 Task: Find connections with filter location Langzhong with filter topic #Ideaswith filter profile language French with filter current company Housr with filter school Gokaraju Rangaraju Institute of Engineering and Technology with filter industry Public Policy Offices with filter service category Videography with filter keywords title Archivist
Action: Mouse moved to (485, 80)
Screenshot: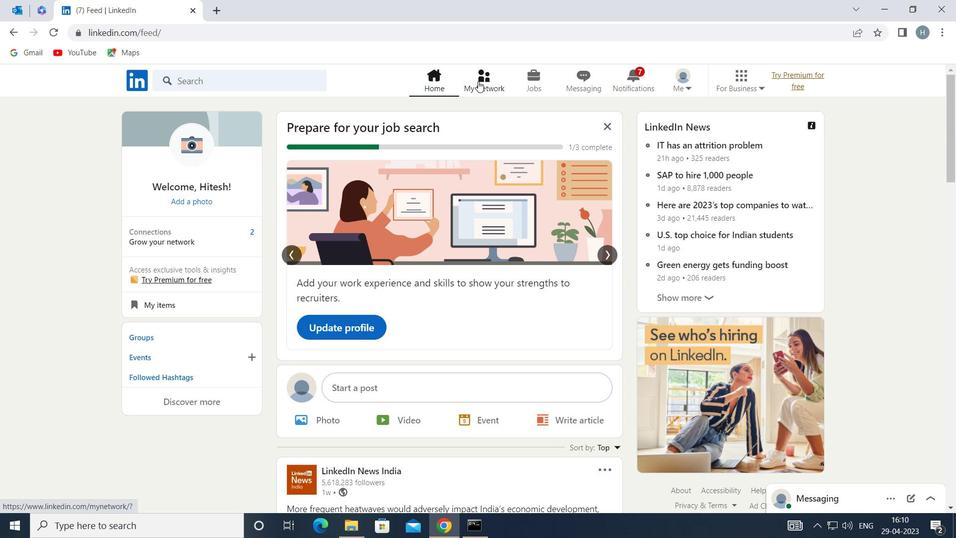 
Action: Mouse pressed left at (485, 80)
Screenshot: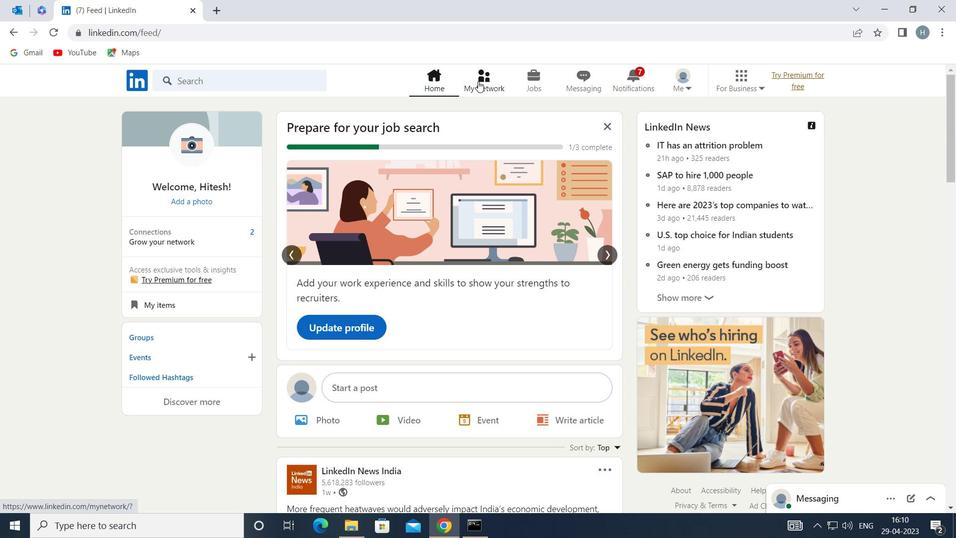 
Action: Mouse moved to (270, 147)
Screenshot: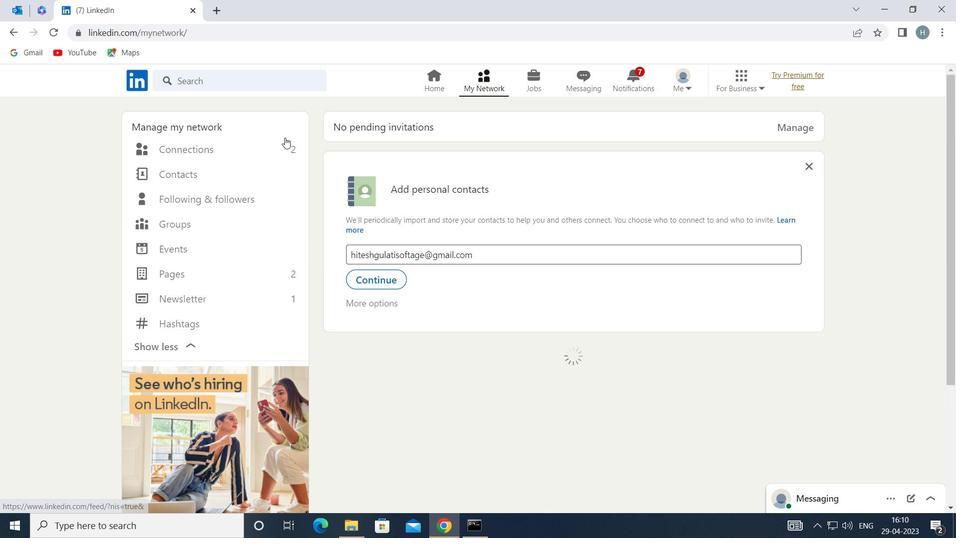
Action: Mouse pressed left at (270, 147)
Screenshot: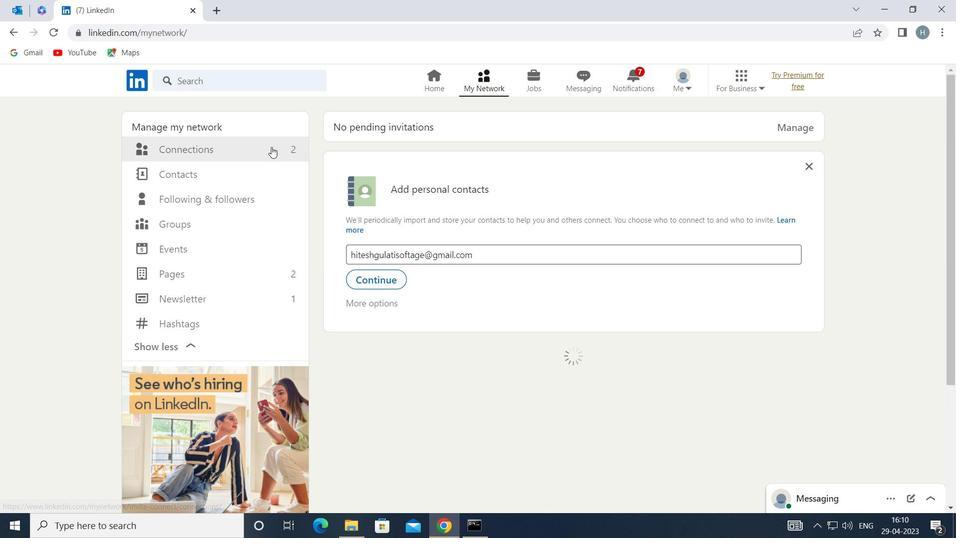 
Action: Mouse moved to (565, 150)
Screenshot: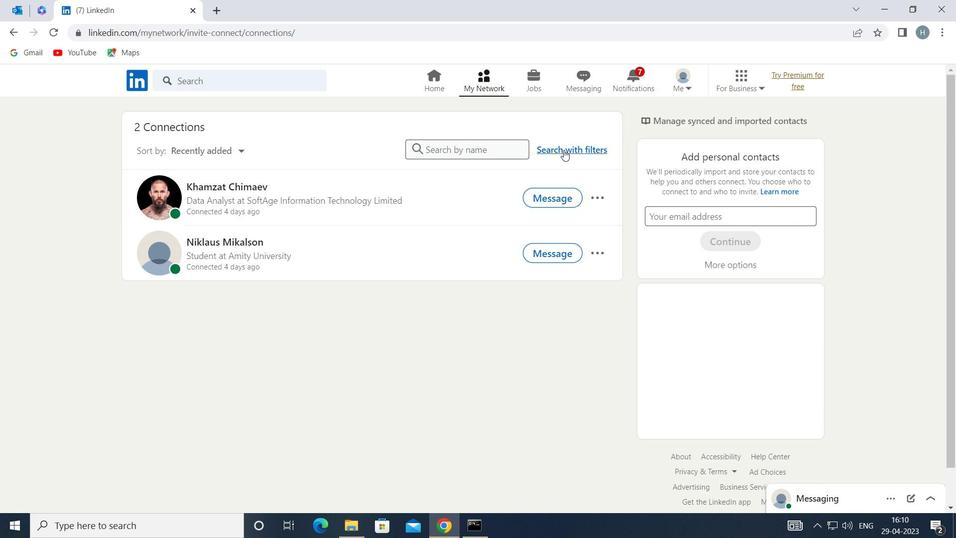 
Action: Mouse pressed left at (565, 150)
Screenshot: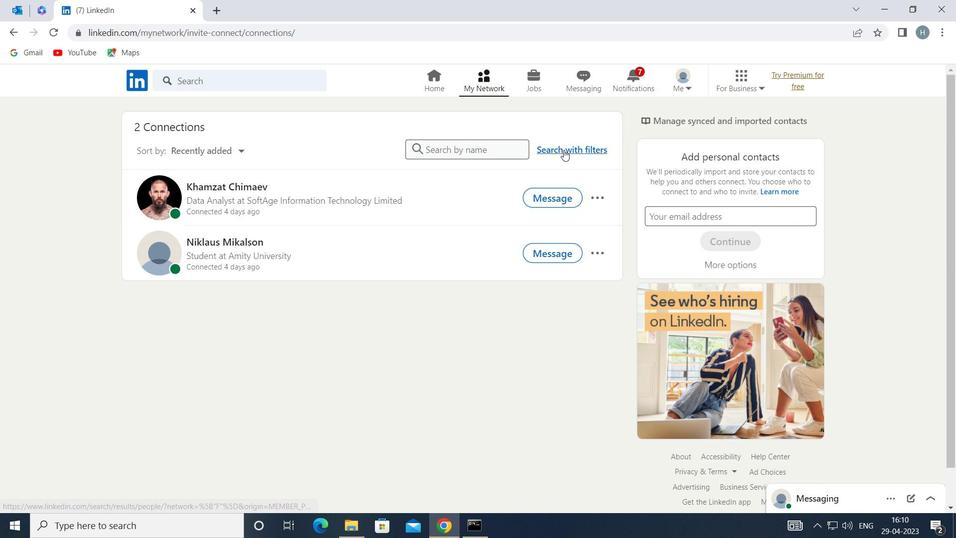 
Action: Mouse moved to (530, 114)
Screenshot: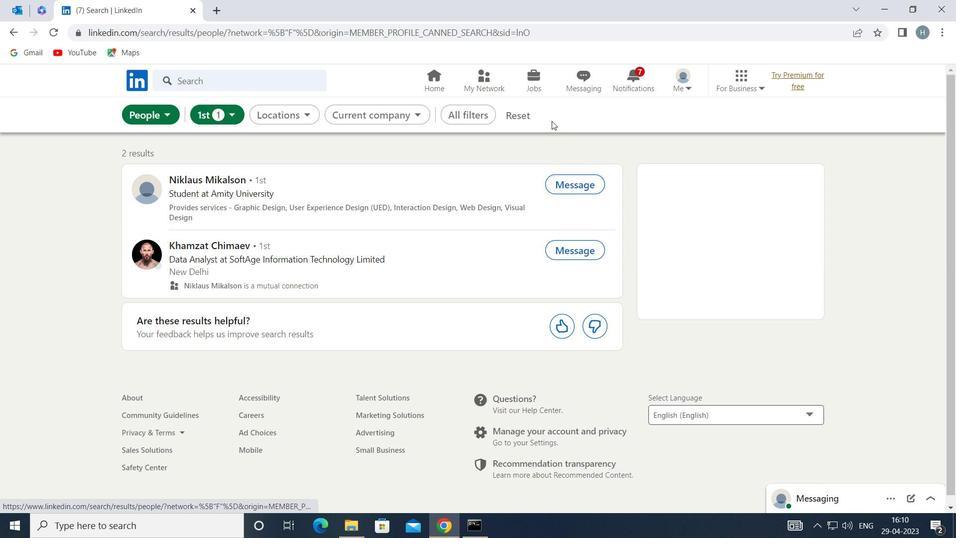 
Action: Mouse pressed left at (530, 114)
Screenshot: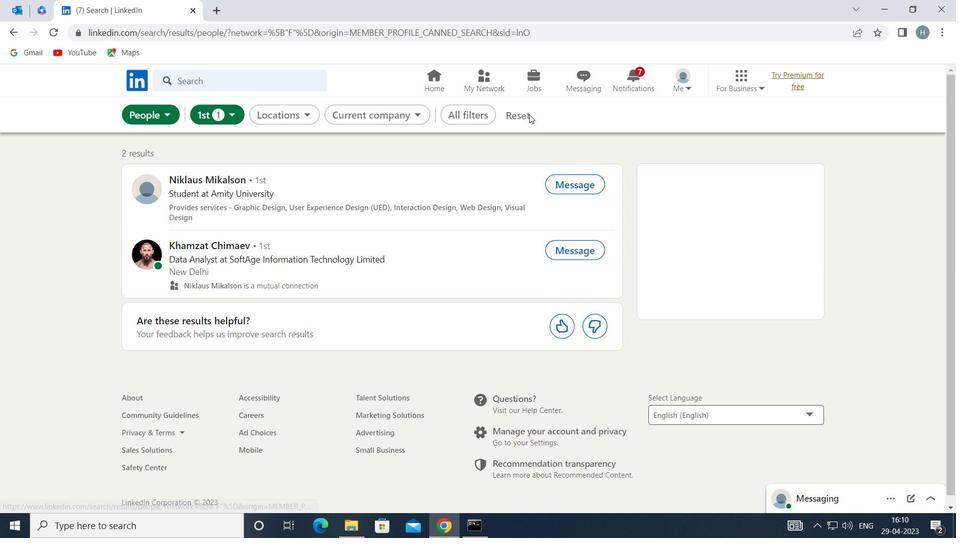 
Action: Mouse moved to (511, 114)
Screenshot: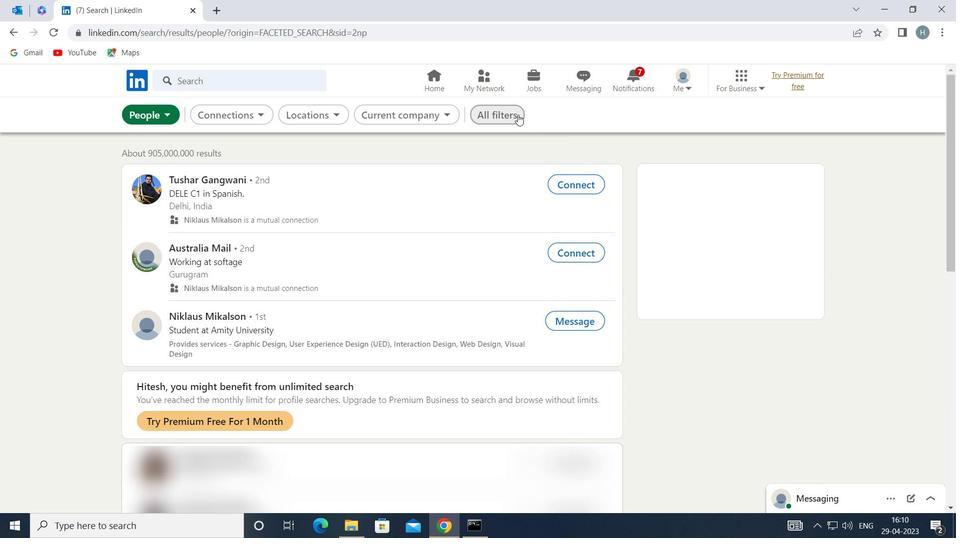 
Action: Mouse pressed left at (511, 114)
Screenshot: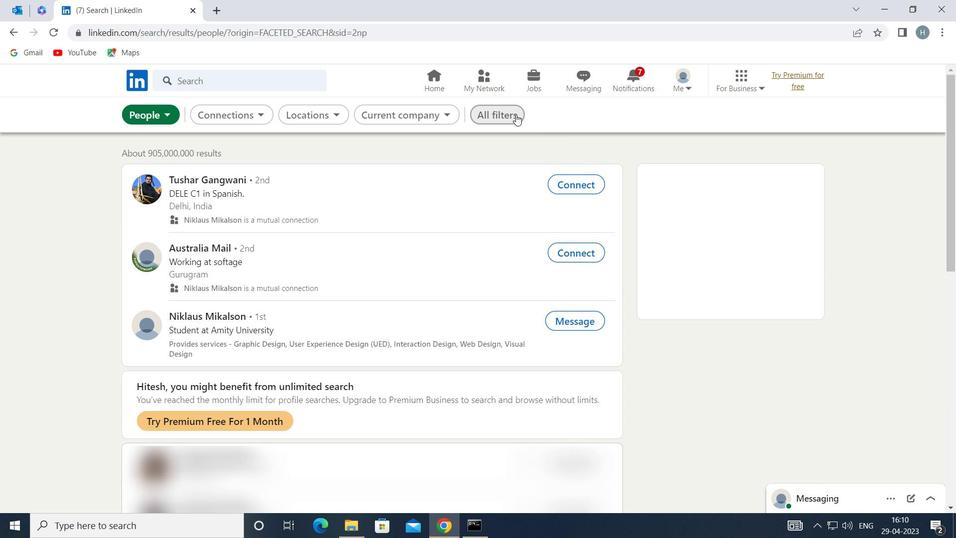 
Action: Mouse moved to (648, 263)
Screenshot: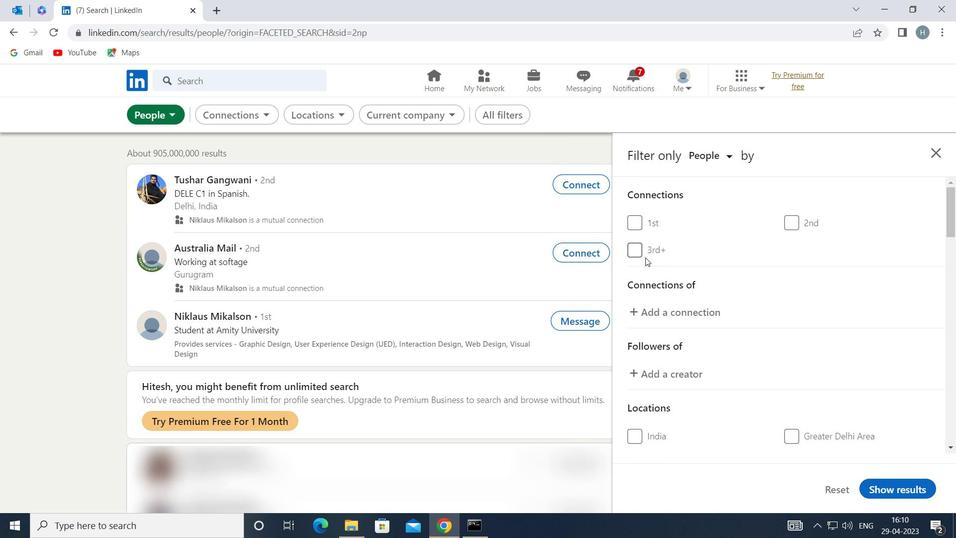 
Action: Mouse scrolled (648, 263) with delta (0, 0)
Screenshot: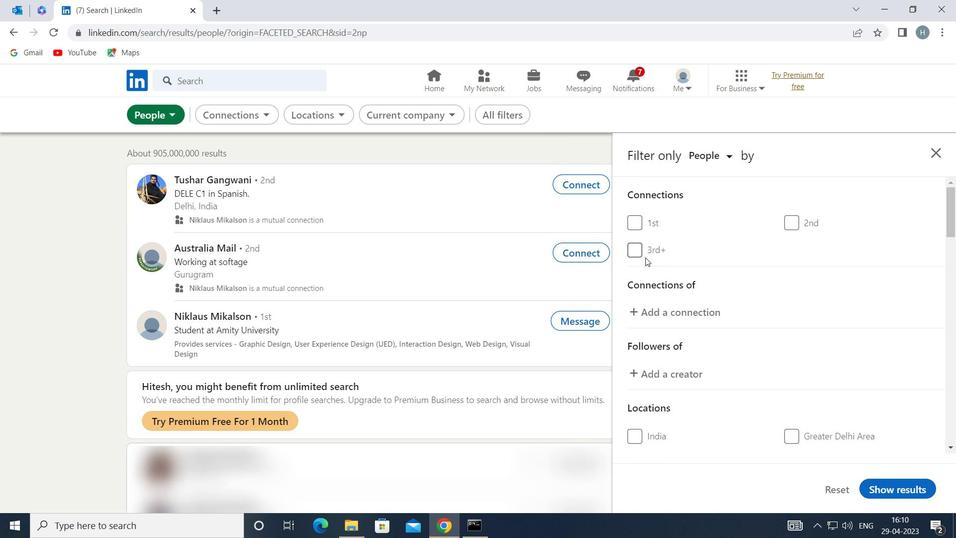 
Action: Mouse moved to (648, 264)
Screenshot: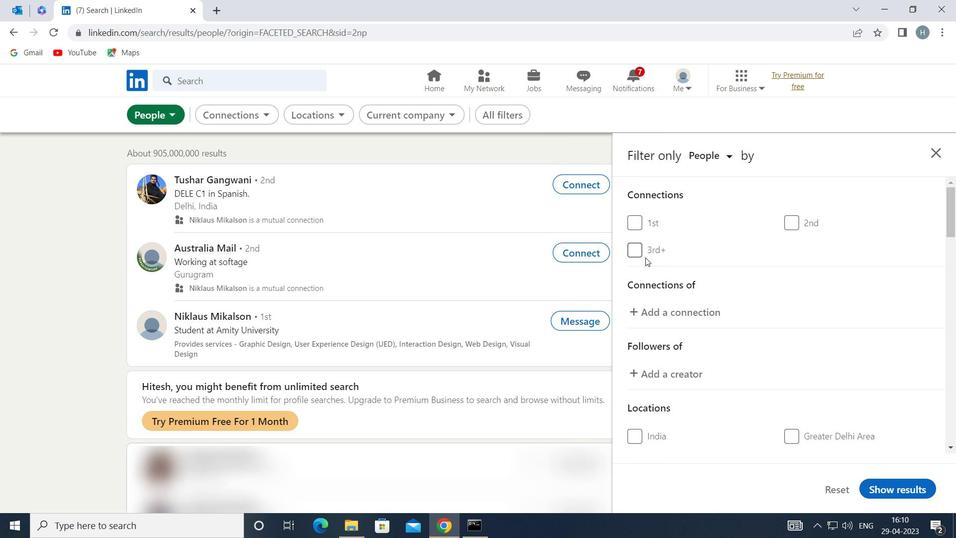 
Action: Mouse scrolled (648, 263) with delta (0, 0)
Screenshot: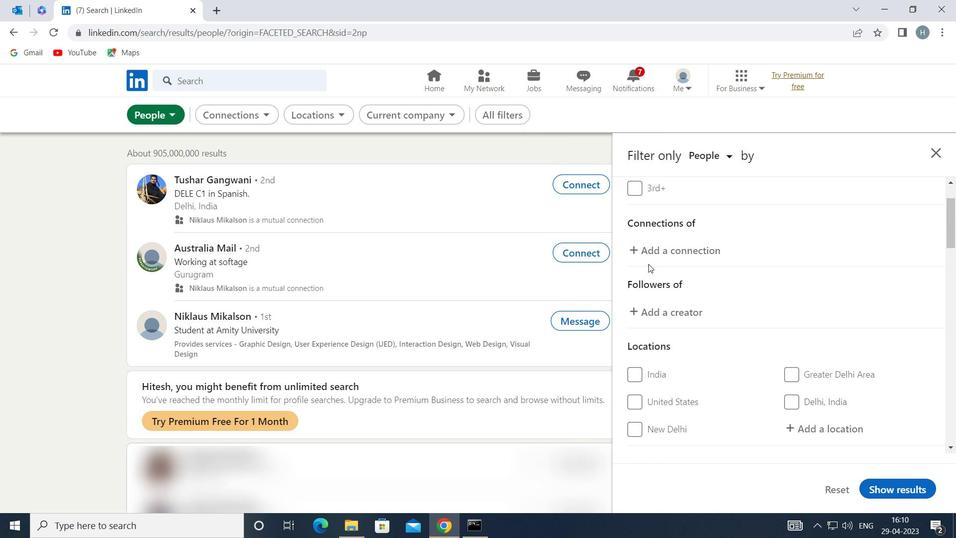 
Action: Mouse scrolled (648, 263) with delta (0, 0)
Screenshot: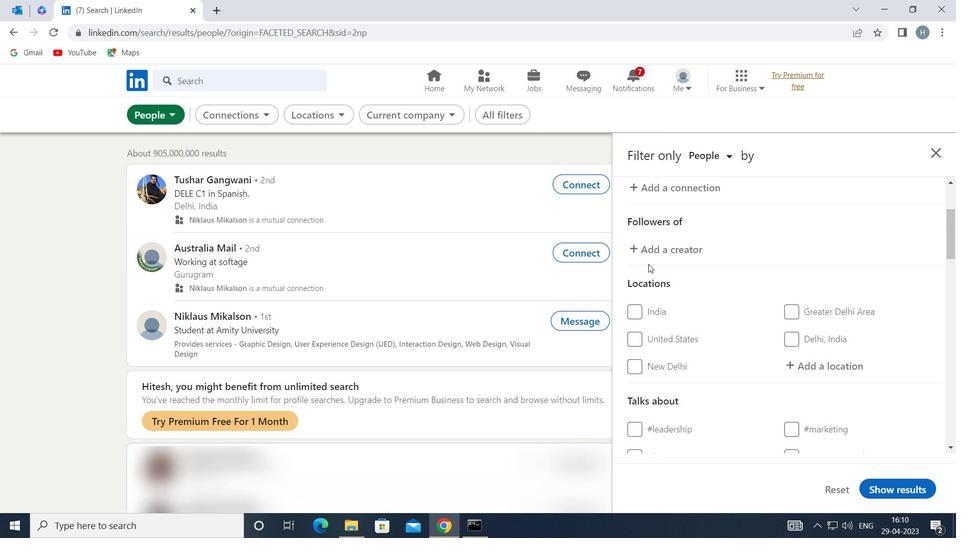 
Action: Mouse moved to (808, 304)
Screenshot: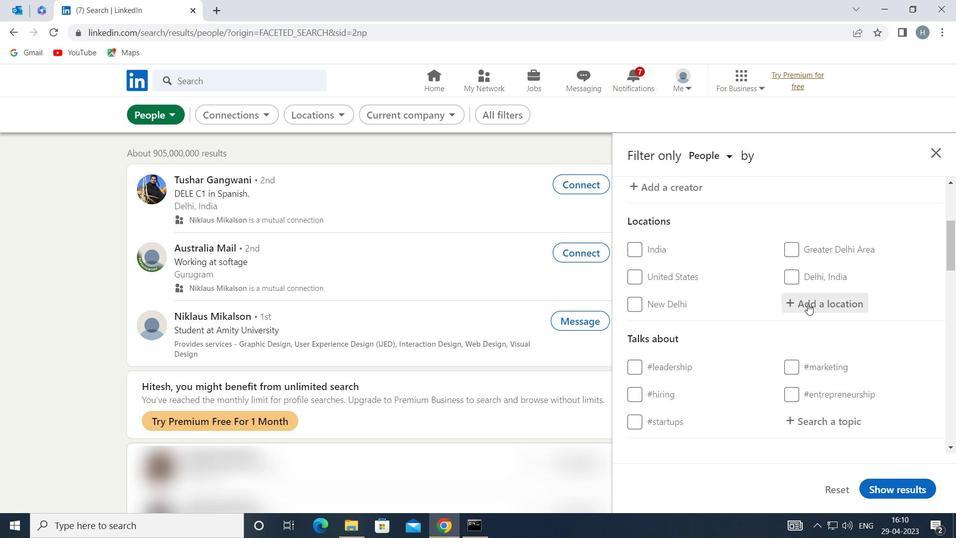 
Action: Mouse pressed left at (808, 304)
Screenshot: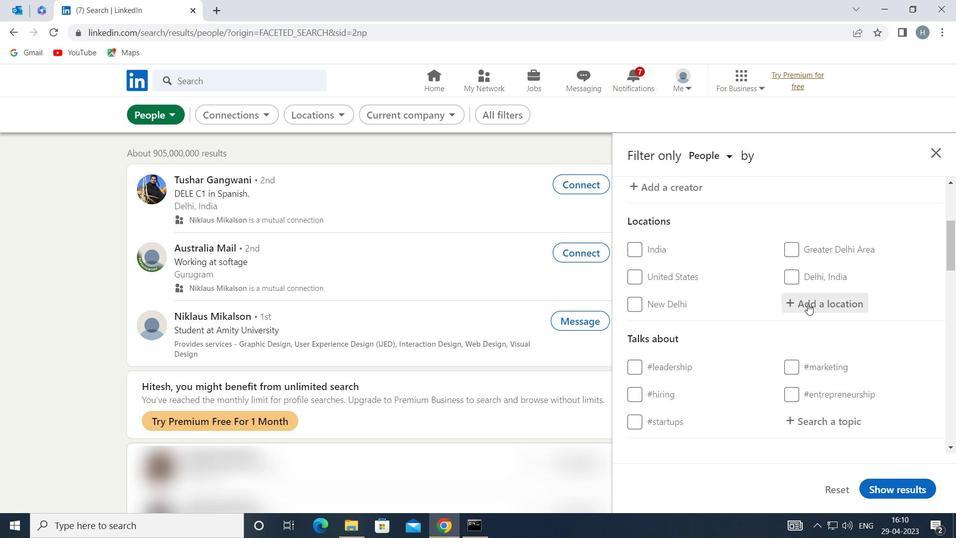 
Action: Mouse moved to (801, 305)
Screenshot: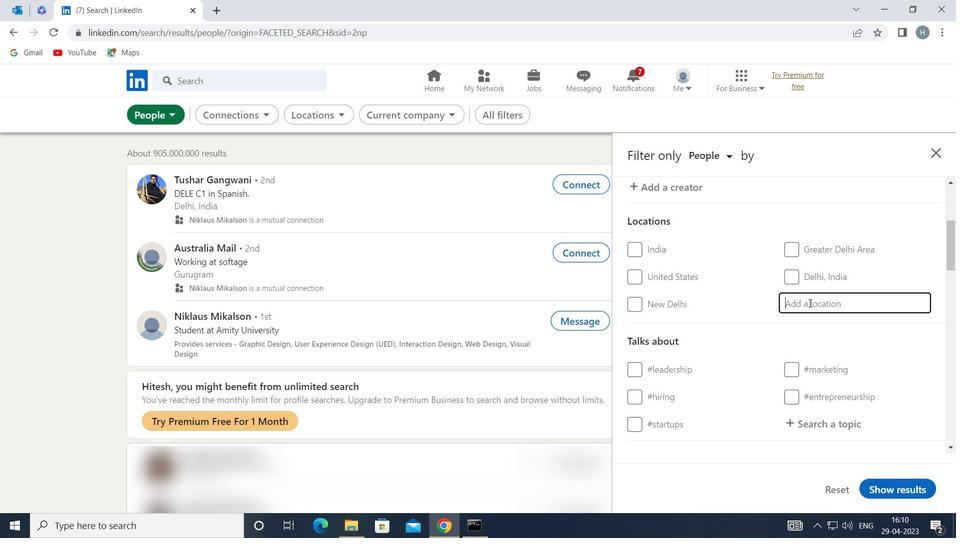 
Action: Key pressed <Key.shift>LANGZHONG
Screenshot: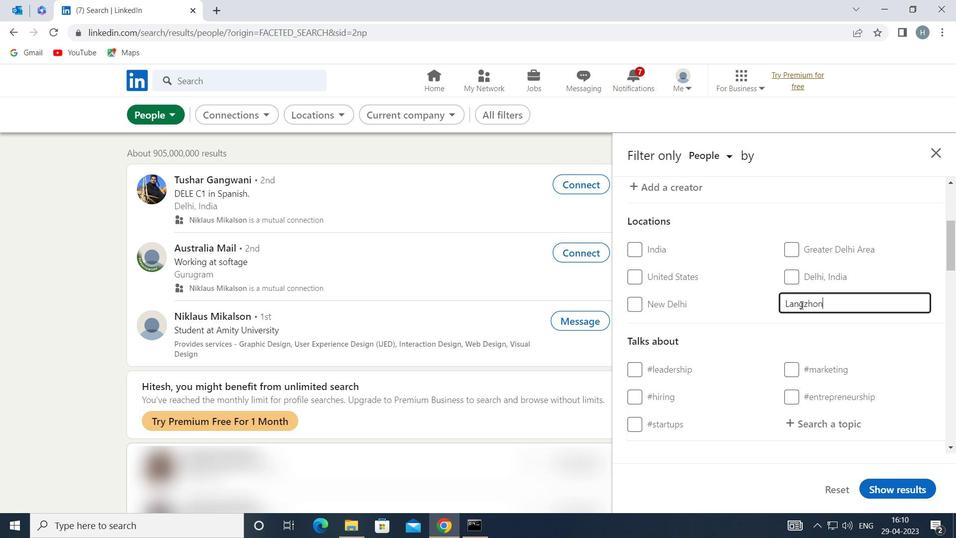 
Action: Mouse moved to (800, 320)
Screenshot: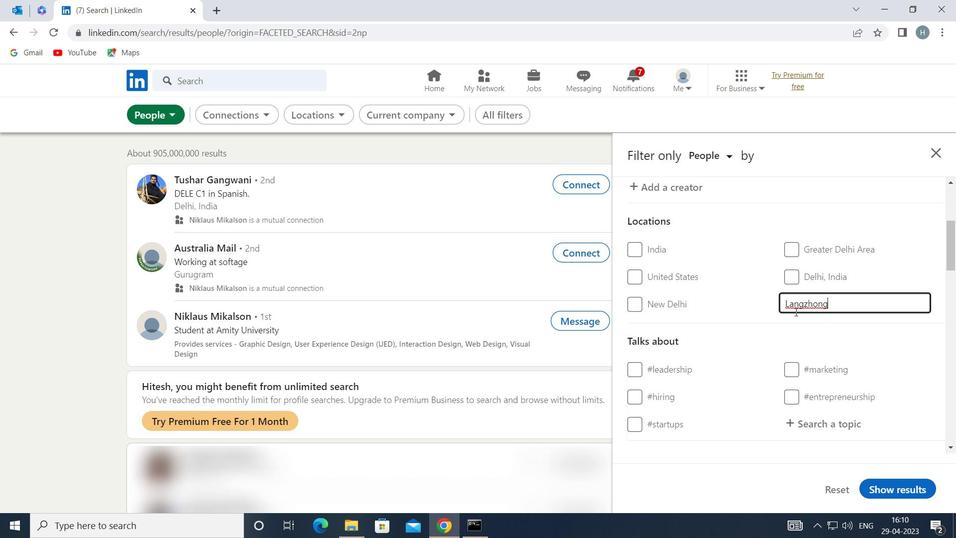 
Action: Key pressed <Key.enter>
Screenshot: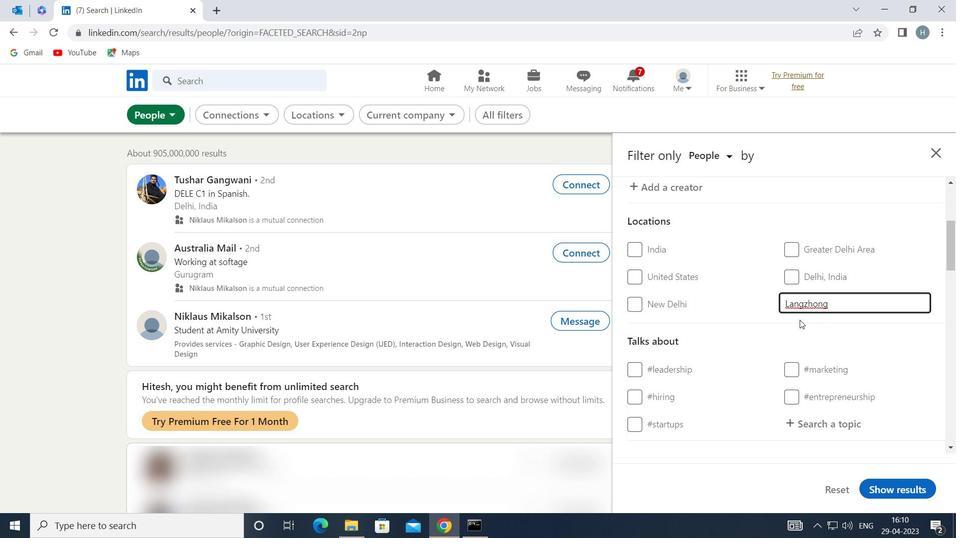 
Action: Mouse moved to (831, 347)
Screenshot: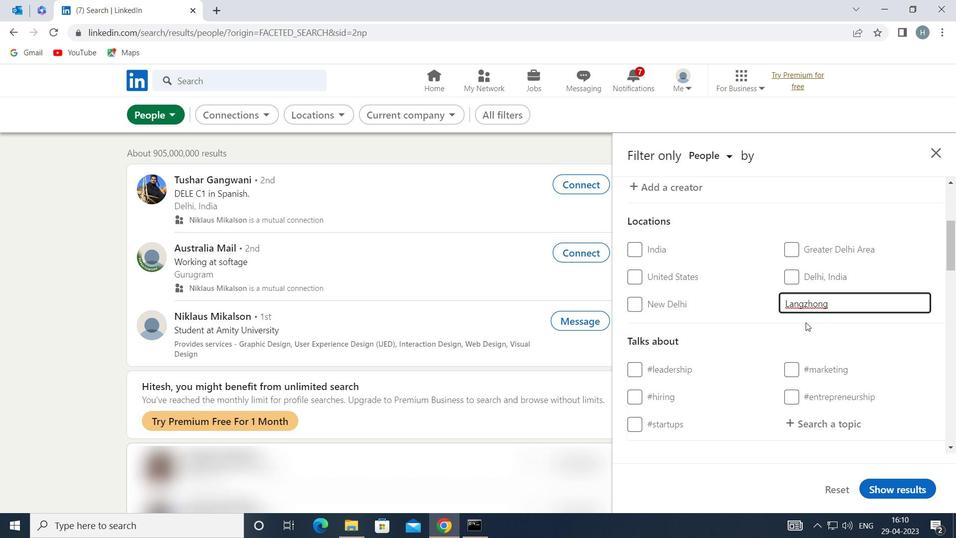 
Action: Mouse scrolled (831, 347) with delta (0, 0)
Screenshot: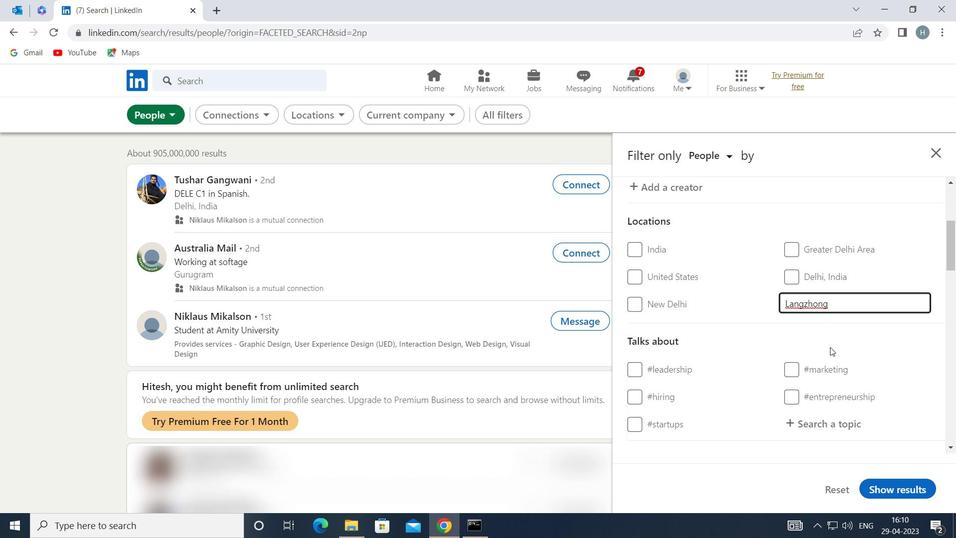 
Action: Mouse moved to (829, 359)
Screenshot: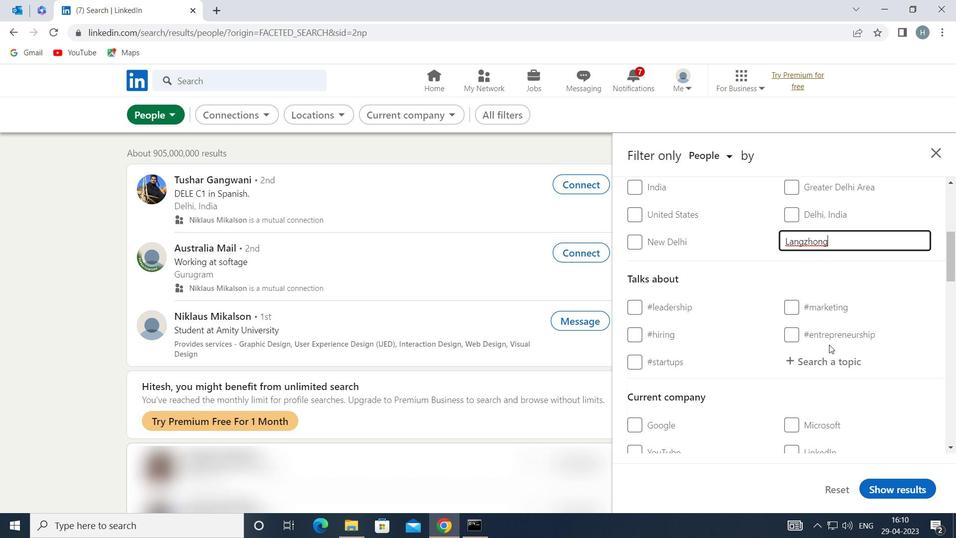 
Action: Mouse pressed left at (829, 359)
Screenshot: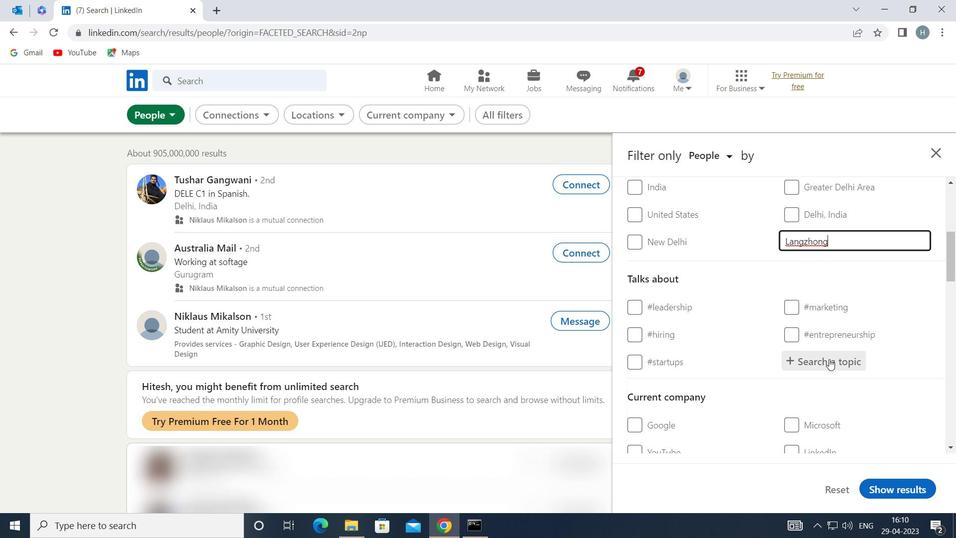 
Action: Key pressed <Key.shift>IDEAS
Screenshot: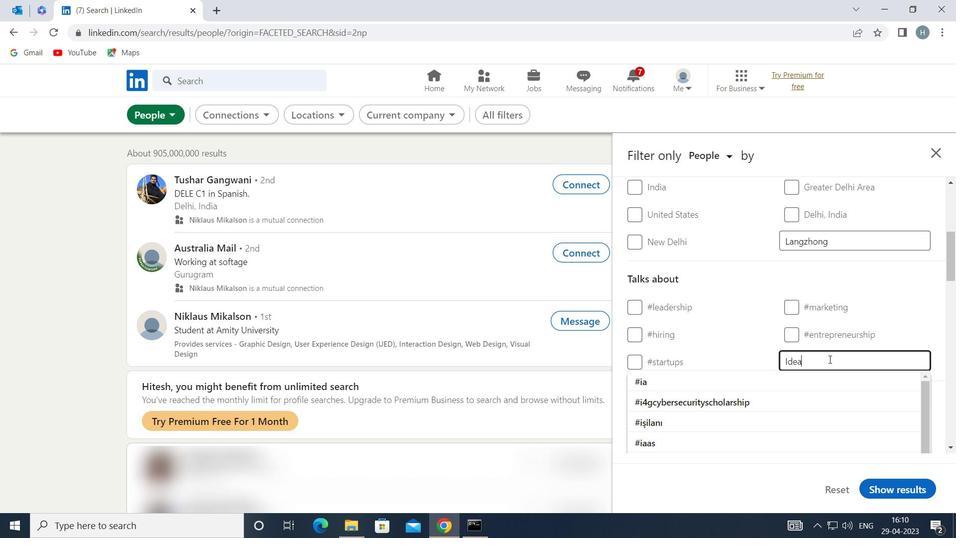
Action: Mouse moved to (772, 385)
Screenshot: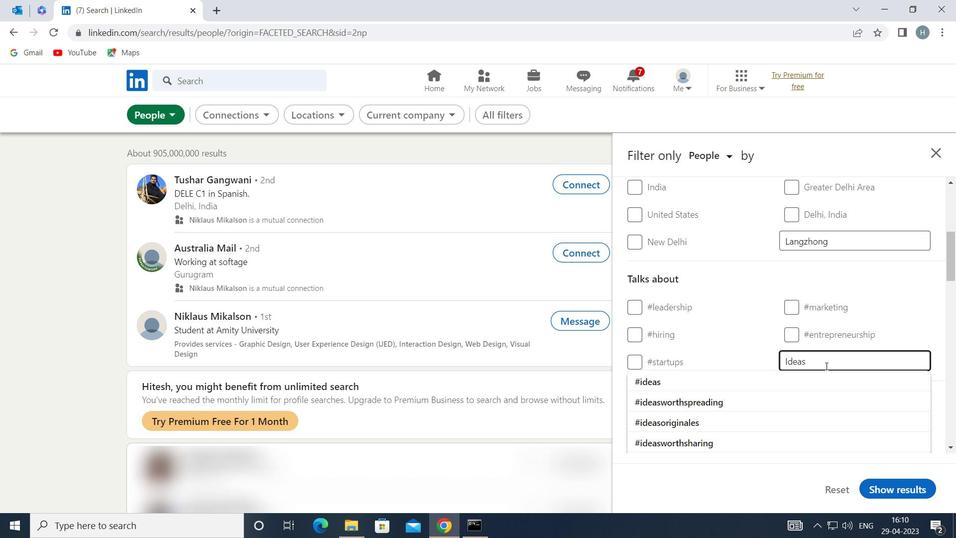 
Action: Mouse pressed left at (772, 385)
Screenshot: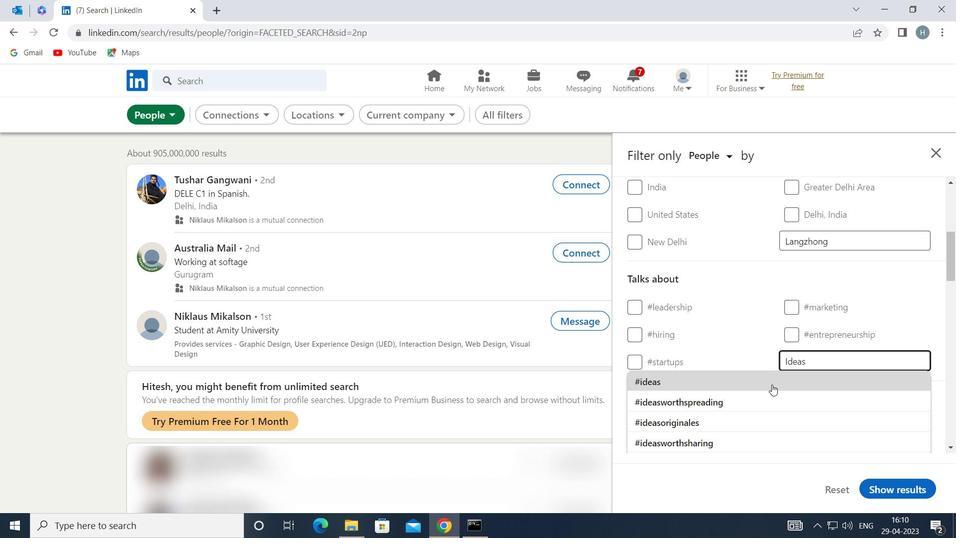 
Action: Mouse moved to (753, 371)
Screenshot: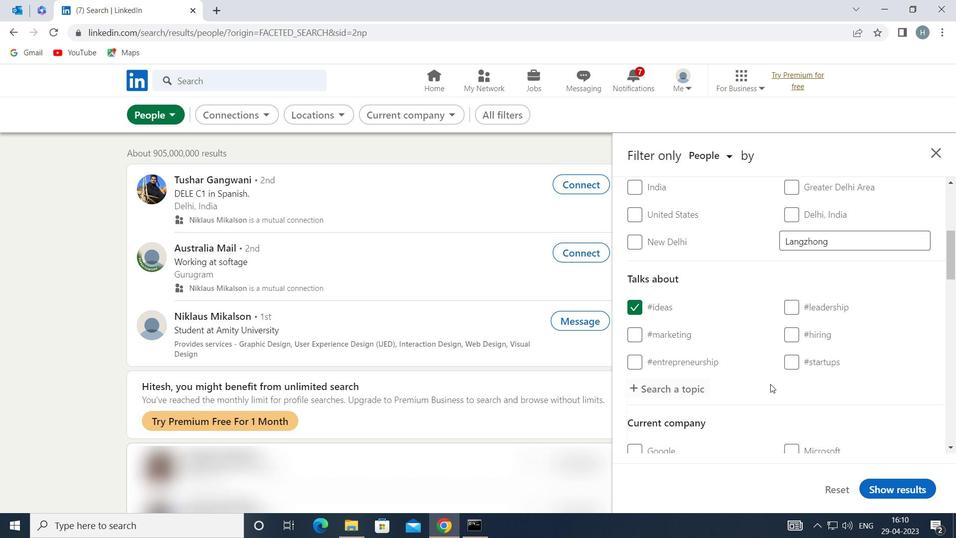 
Action: Mouse scrolled (753, 371) with delta (0, 0)
Screenshot: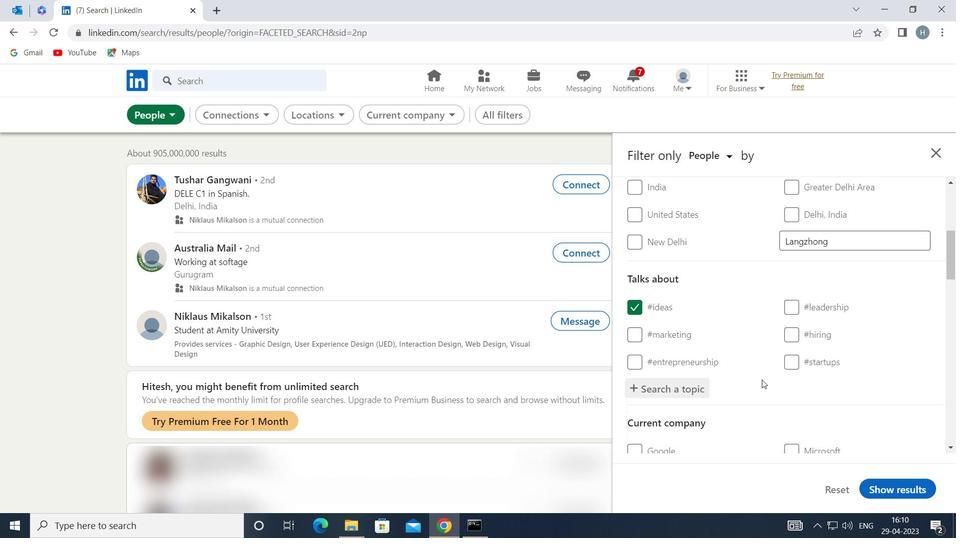 
Action: Mouse scrolled (753, 371) with delta (0, 0)
Screenshot: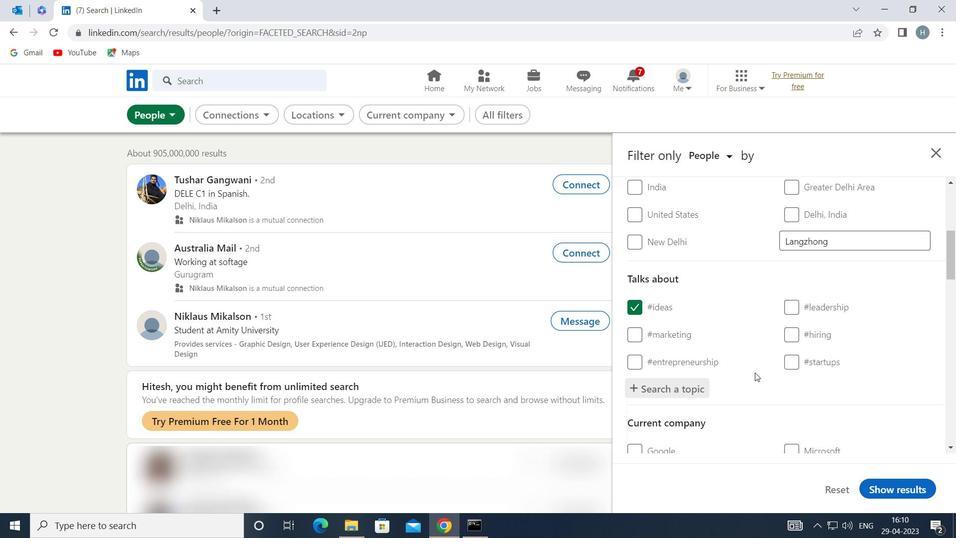 
Action: Mouse scrolled (753, 371) with delta (0, 0)
Screenshot: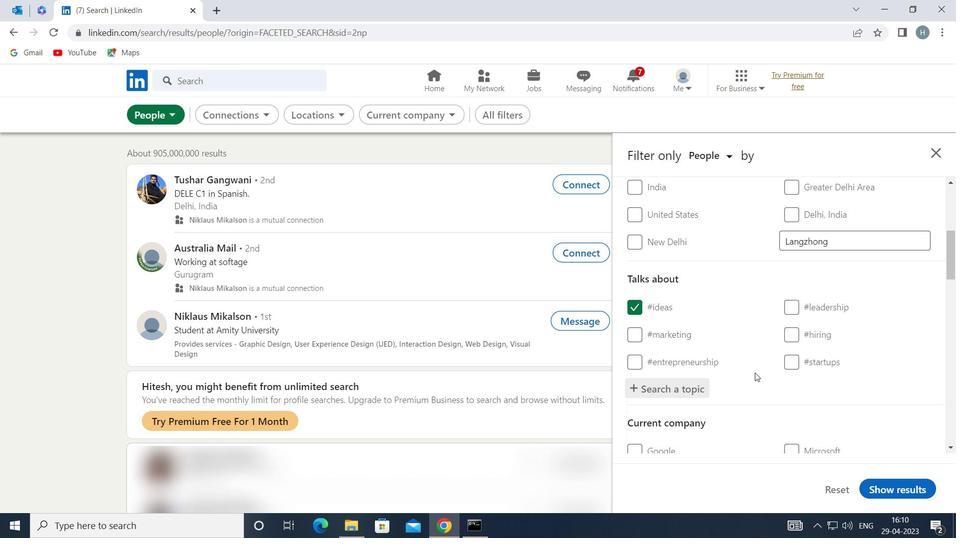 
Action: Mouse moved to (752, 368)
Screenshot: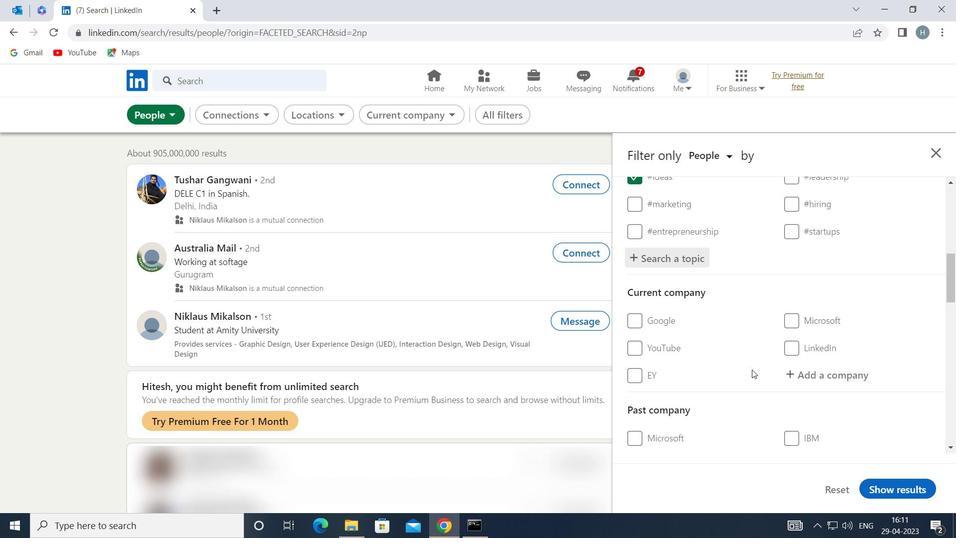 
Action: Mouse scrolled (752, 367) with delta (0, 0)
Screenshot: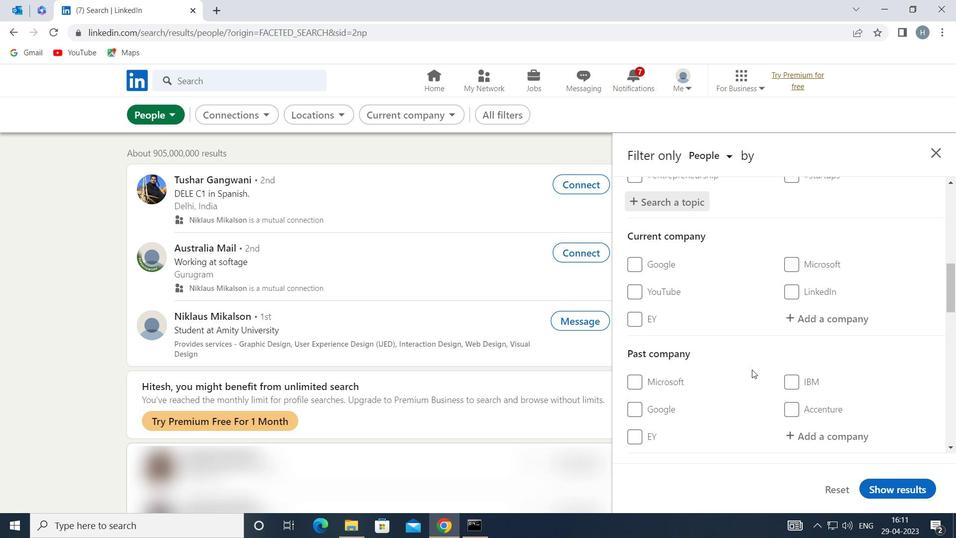 
Action: Mouse scrolled (752, 367) with delta (0, 0)
Screenshot: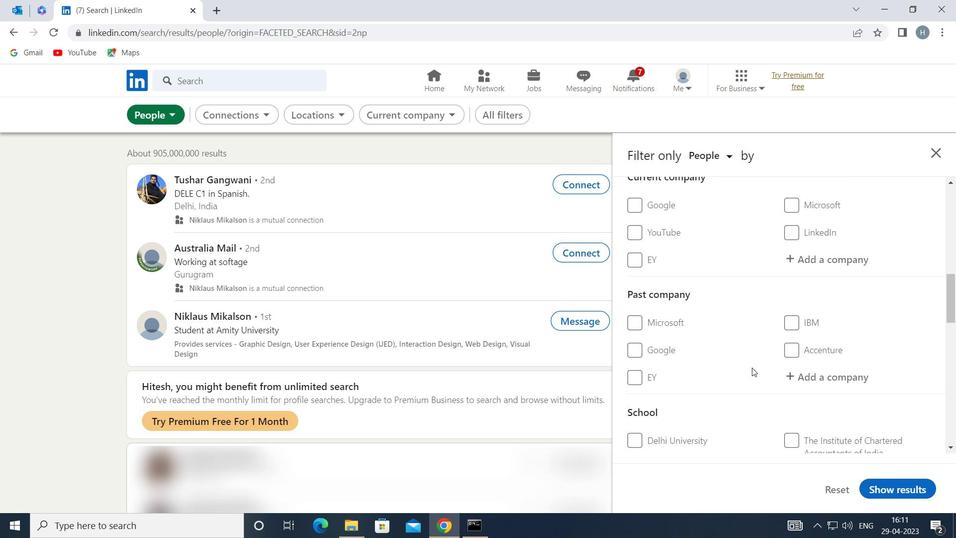 
Action: Mouse scrolled (752, 367) with delta (0, 0)
Screenshot: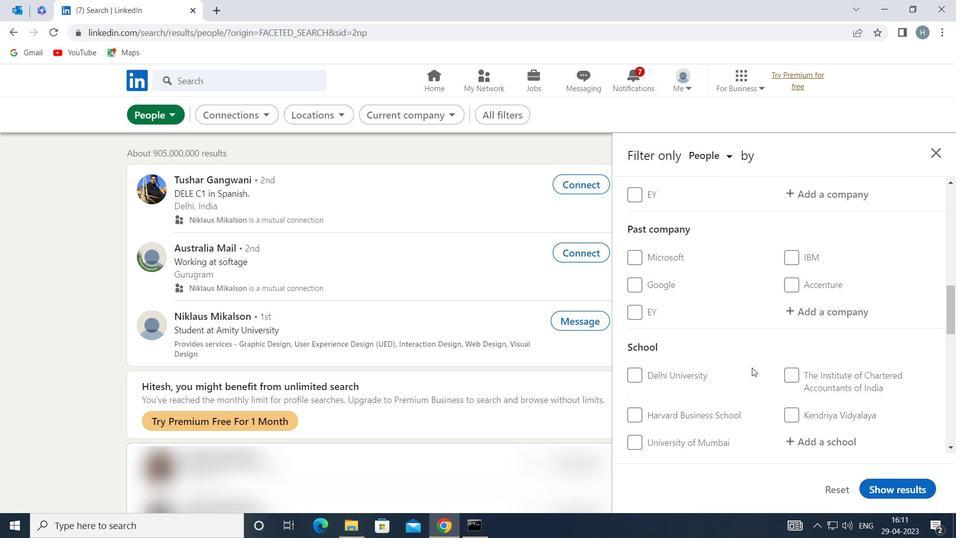 
Action: Mouse scrolled (752, 367) with delta (0, 0)
Screenshot: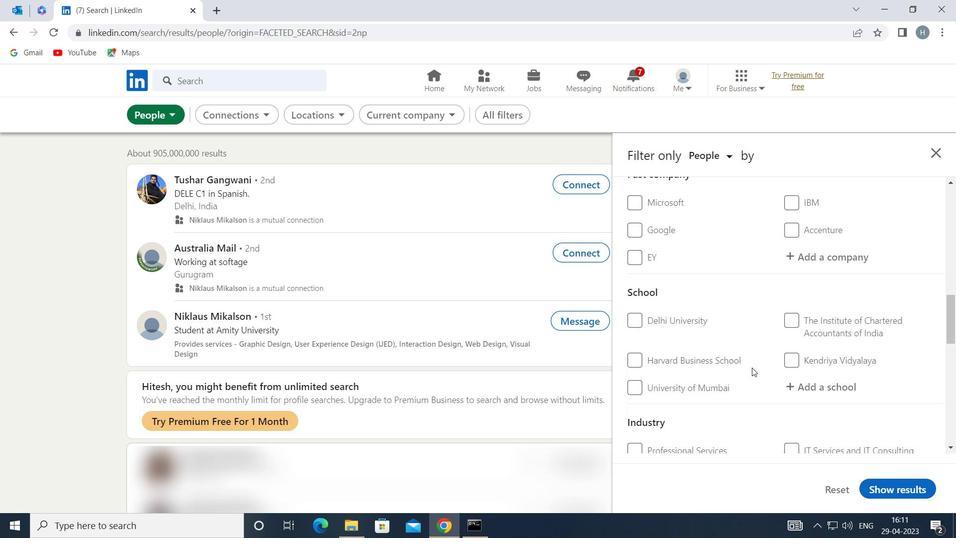 
Action: Mouse moved to (752, 367)
Screenshot: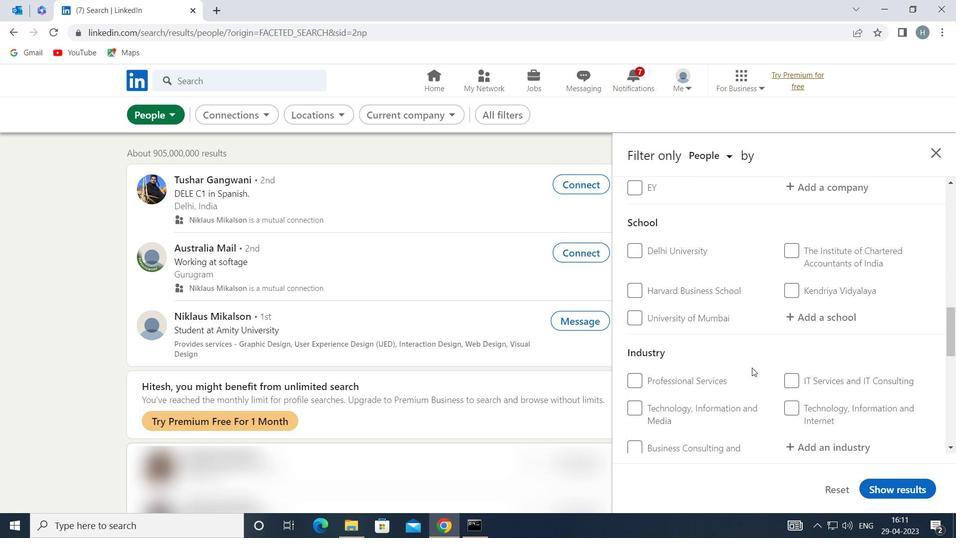 
Action: Mouse scrolled (752, 367) with delta (0, 0)
Screenshot: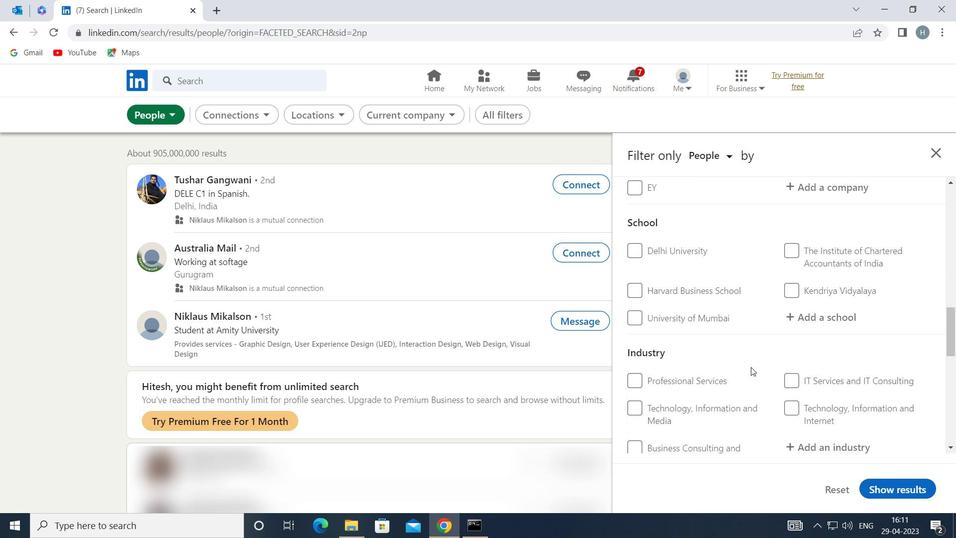 
Action: Mouse scrolled (752, 367) with delta (0, 0)
Screenshot: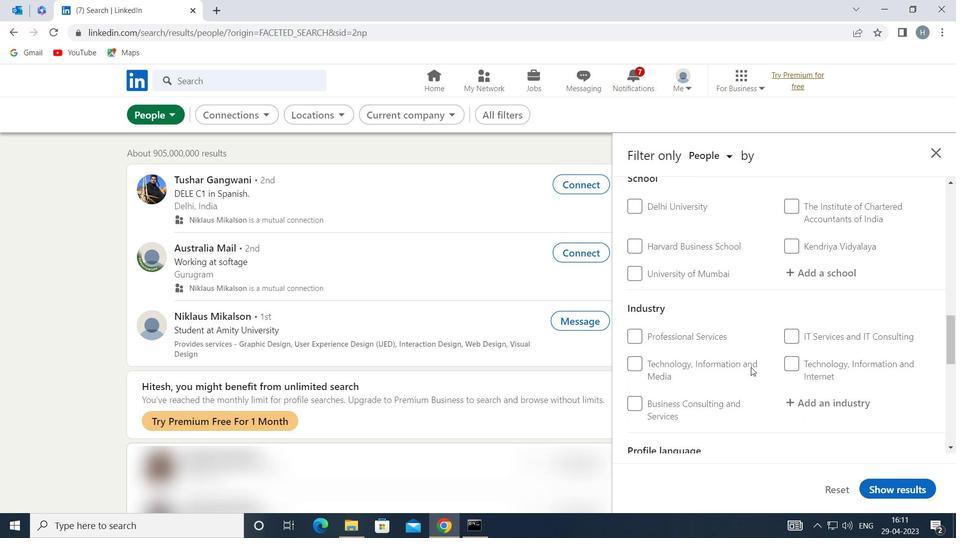 
Action: Mouse scrolled (752, 367) with delta (0, 0)
Screenshot: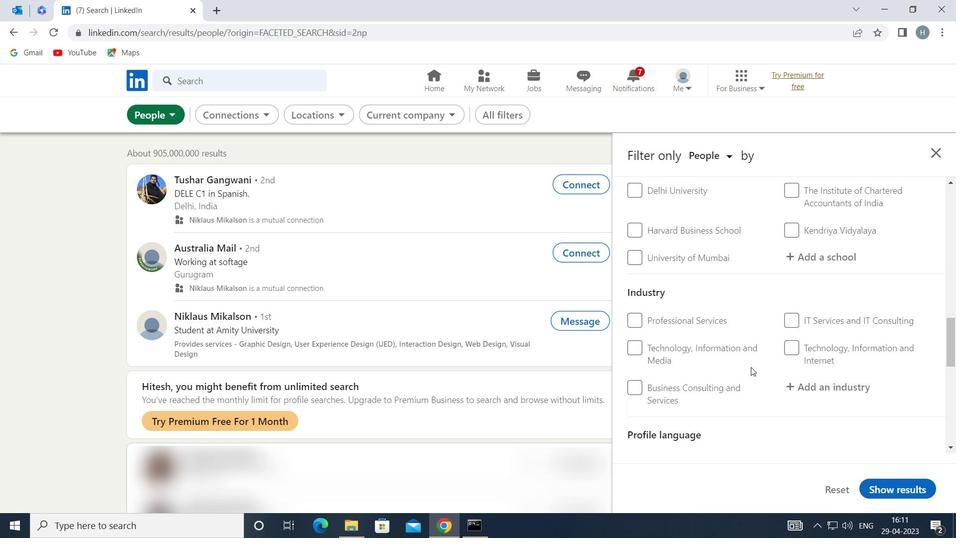 
Action: Mouse moved to (794, 341)
Screenshot: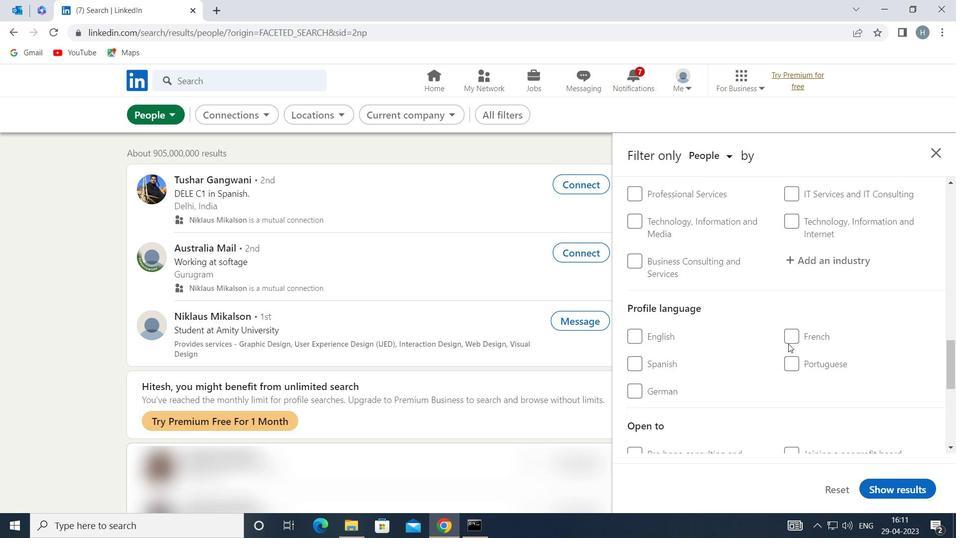 
Action: Mouse pressed left at (794, 341)
Screenshot: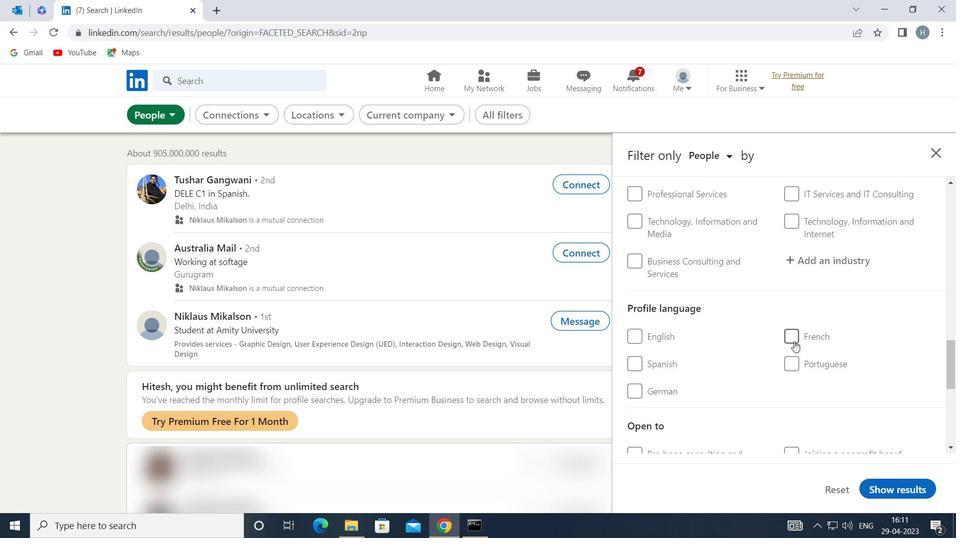
Action: Mouse moved to (769, 343)
Screenshot: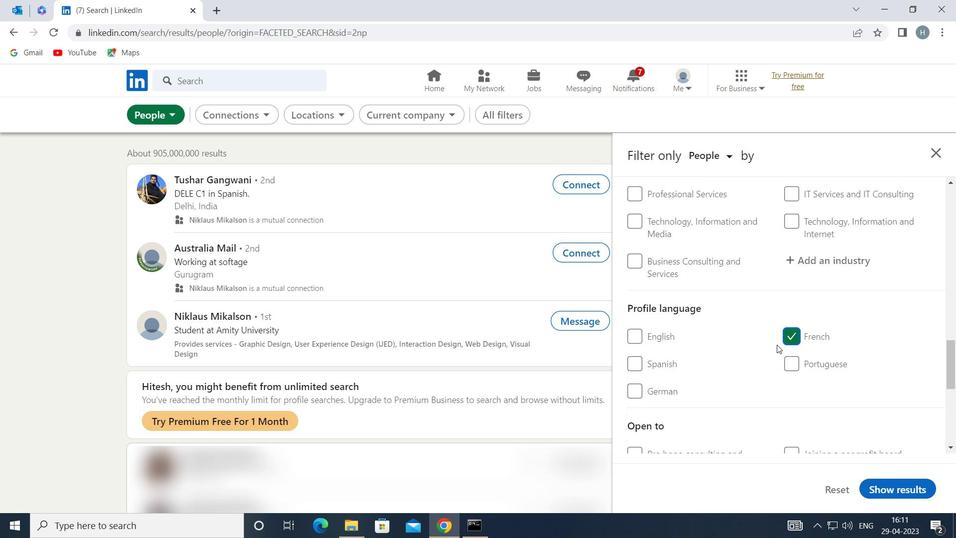 
Action: Mouse scrolled (769, 344) with delta (0, 0)
Screenshot: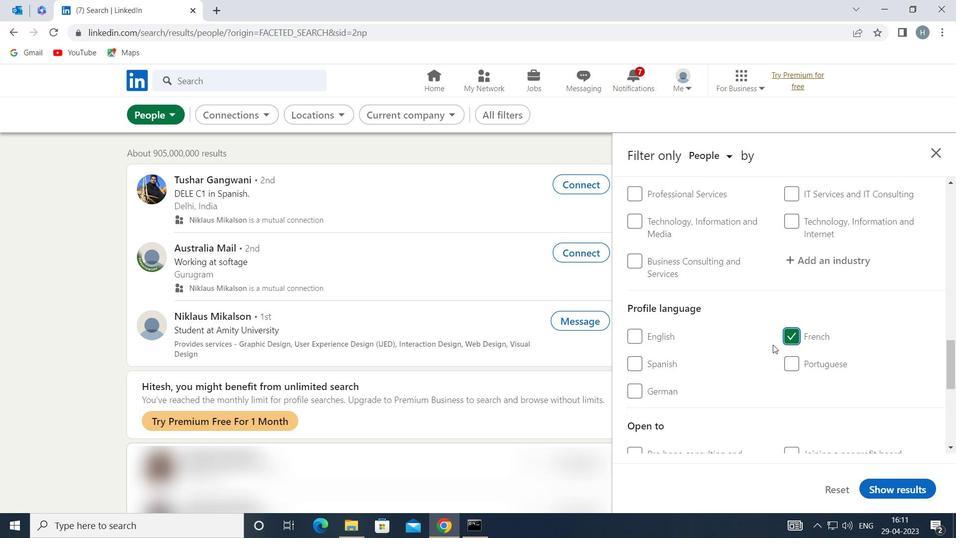 
Action: Mouse scrolled (769, 344) with delta (0, 0)
Screenshot: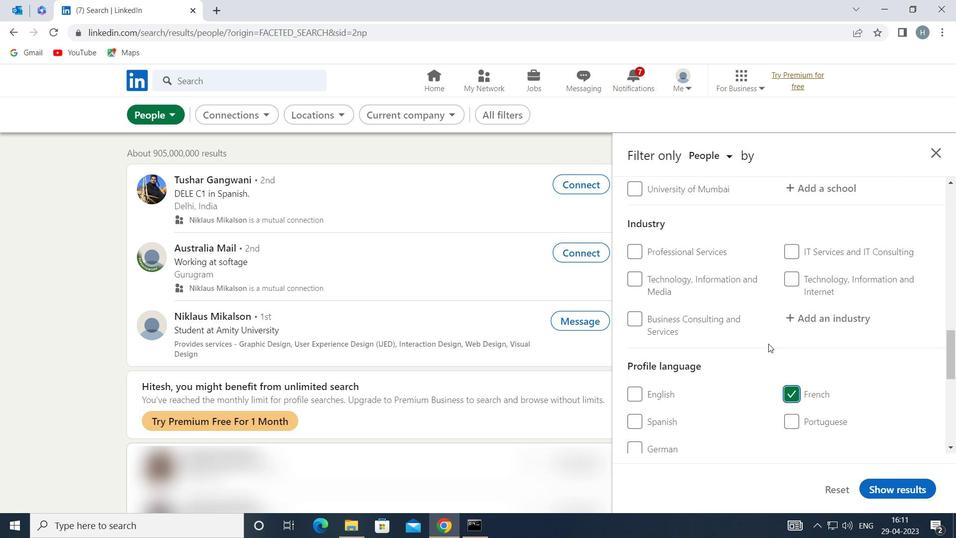 
Action: Mouse scrolled (769, 344) with delta (0, 0)
Screenshot: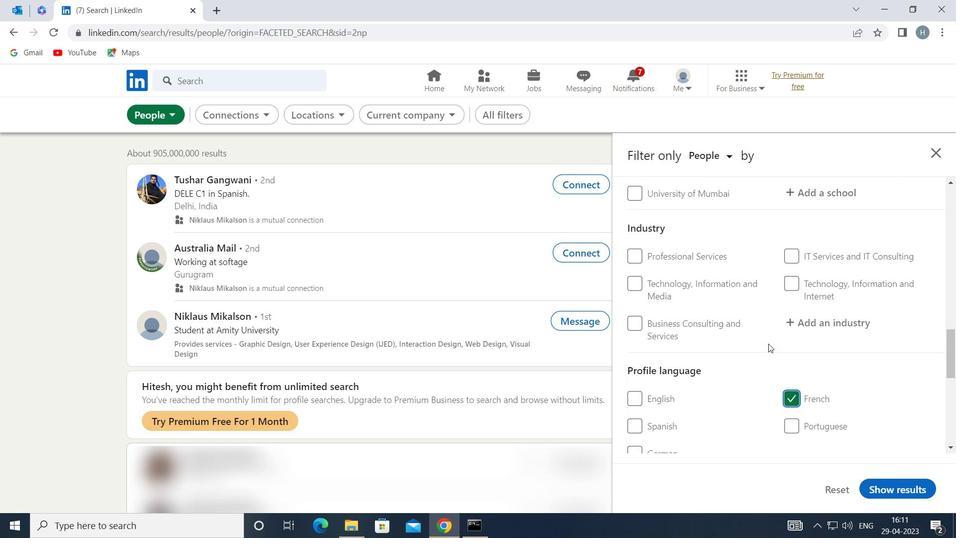 
Action: Mouse scrolled (769, 344) with delta (0, 0)
Screenshot: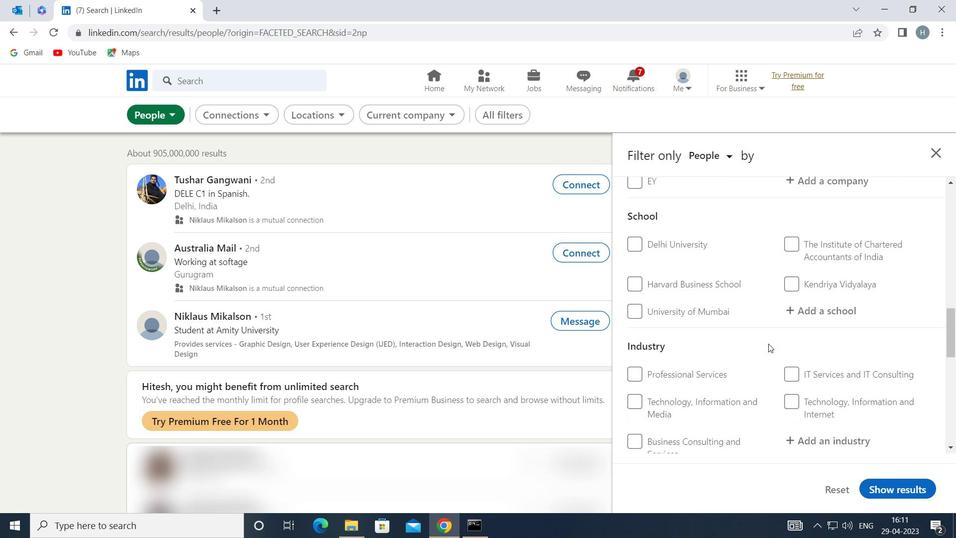 
Action: Mouse scrolled (769, 344) with delta (0, 0)
Screenshot: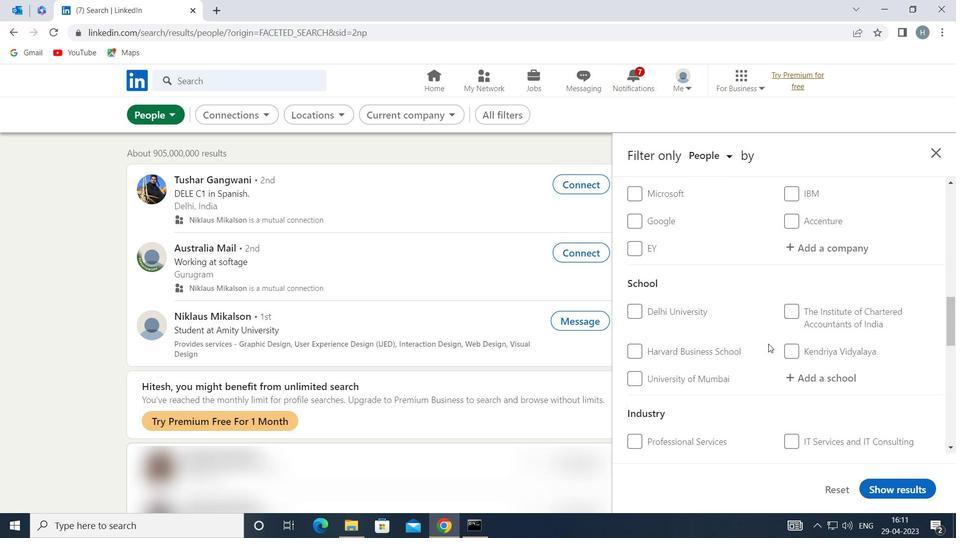 
Action: Mouse scrolled (769, 344) with delta (0, 0)
Screenshot: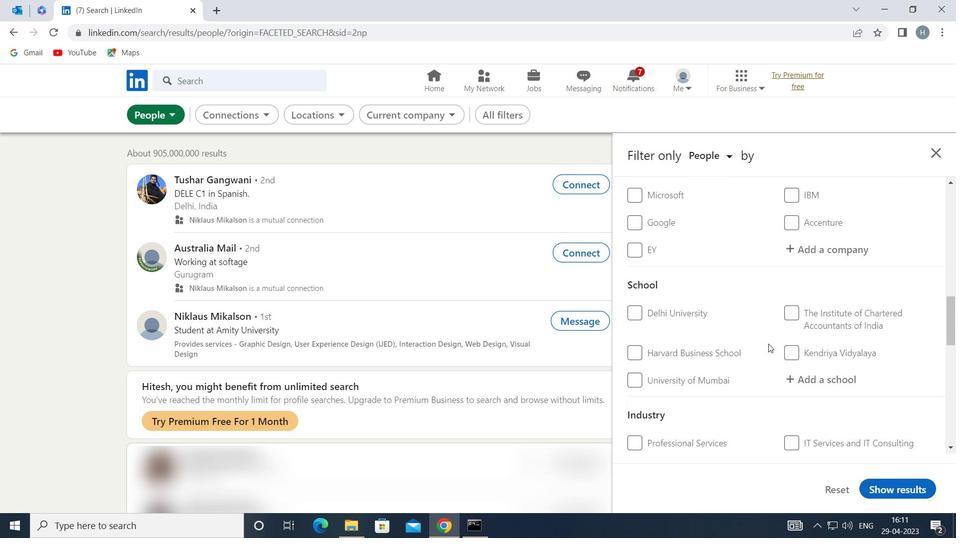 
Action: Mouse scrolled (769, 344) with delta (0, 0)
Screenshot: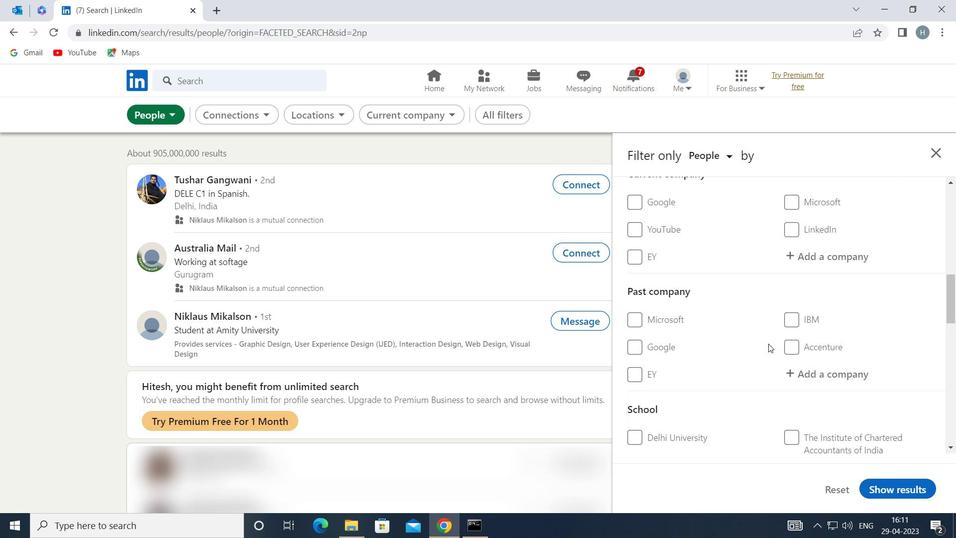 
Action: Mouse scrolled (769, 344) with delta (0, 0)
Screenshot: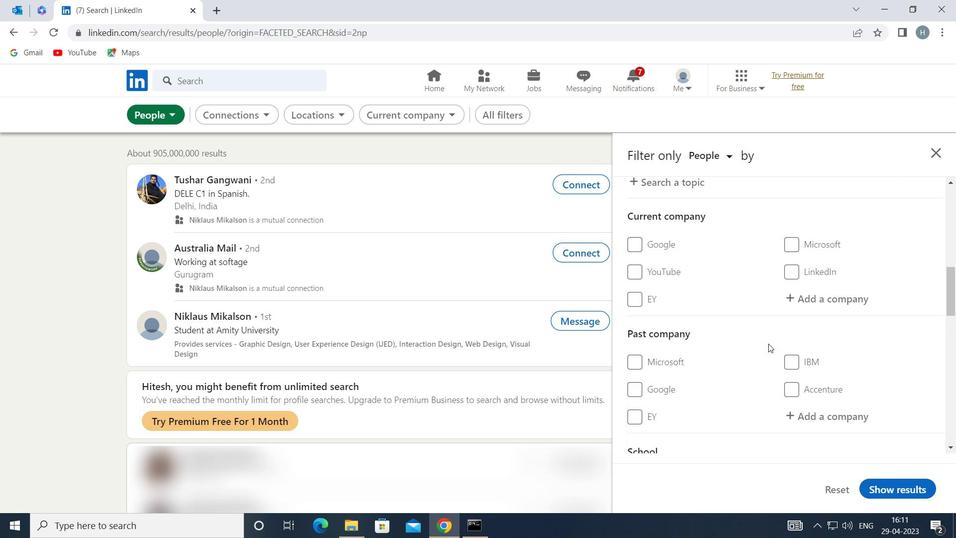 
Action: Mouse moved to (812, 375)
Screenshot: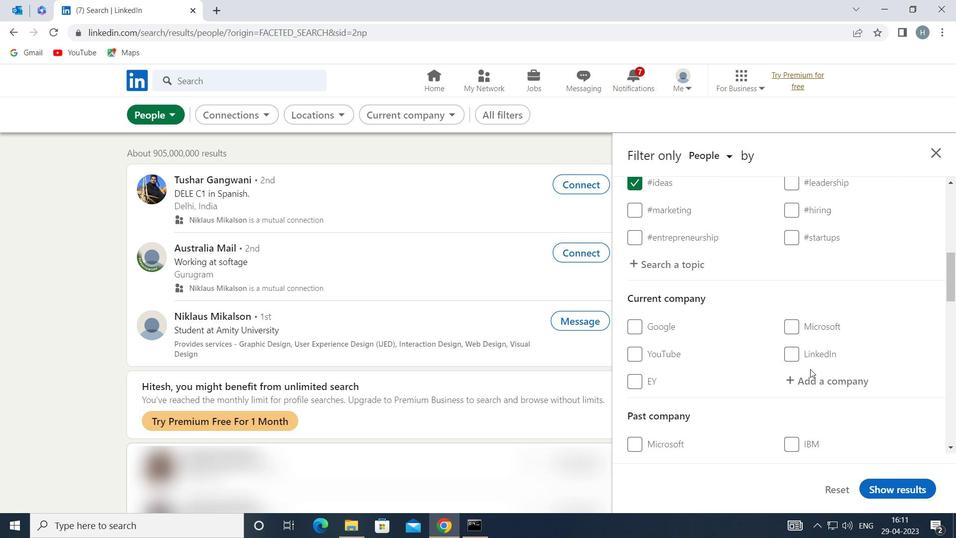
Action: Mouse pressed left at (812, 375)
Screenshot: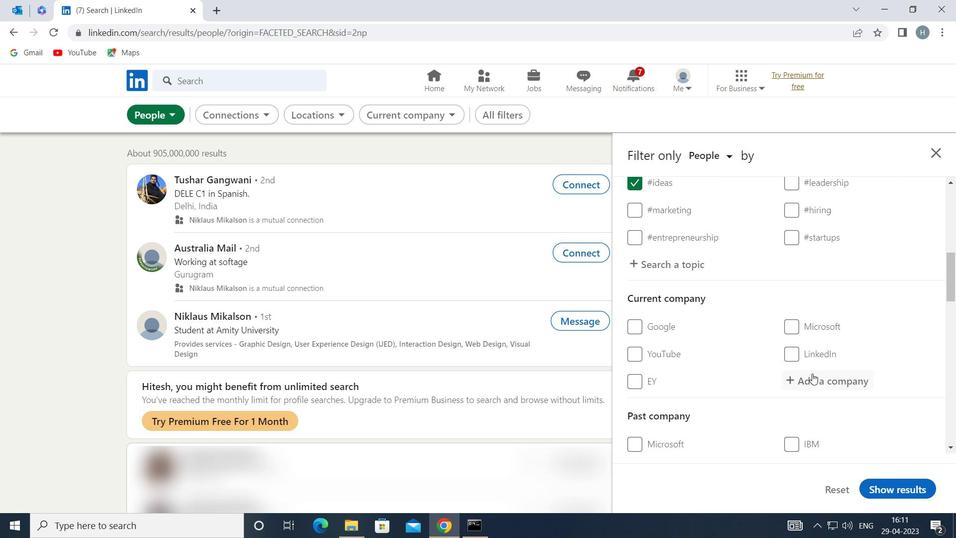 
Action: Mouse moved to (812, 376)
Screenshot: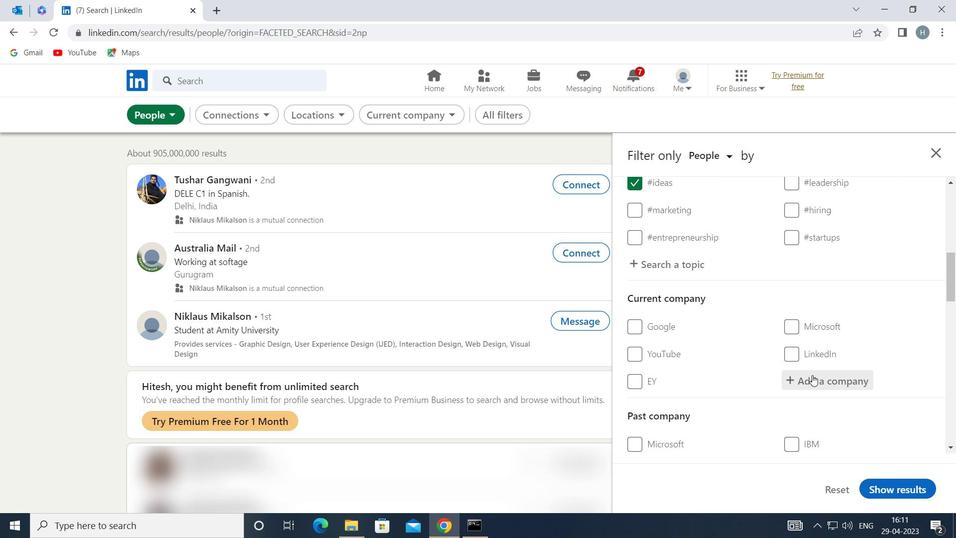 
Action: Key pressed <Key.shift>HOUS
Screenshot: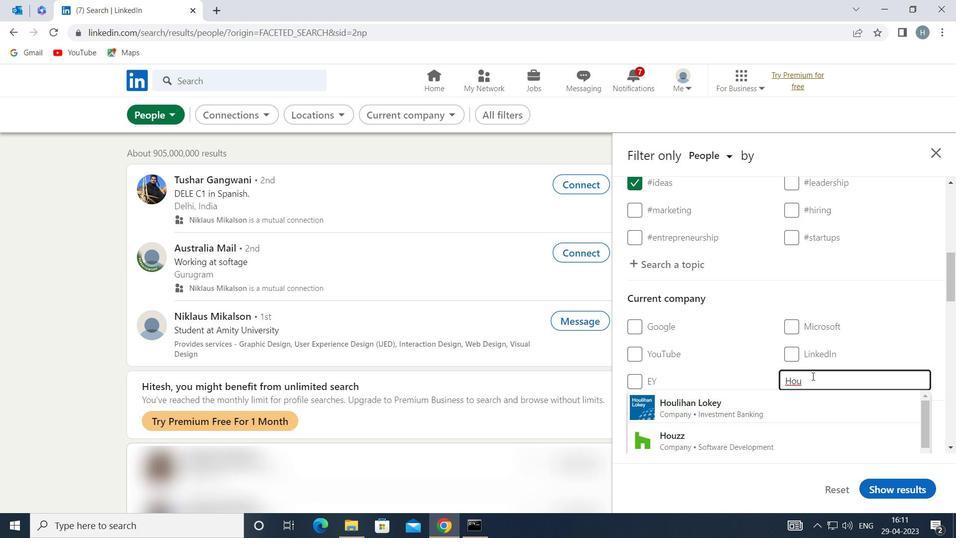 
Action: Mouse moved to (811, 376)
Screenshot: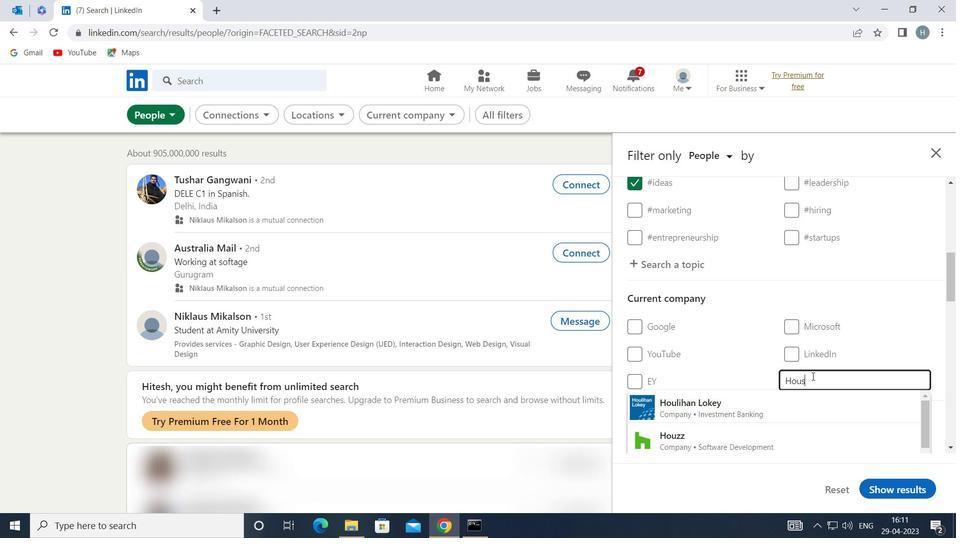 
Action: Key pressed R
Screenshot: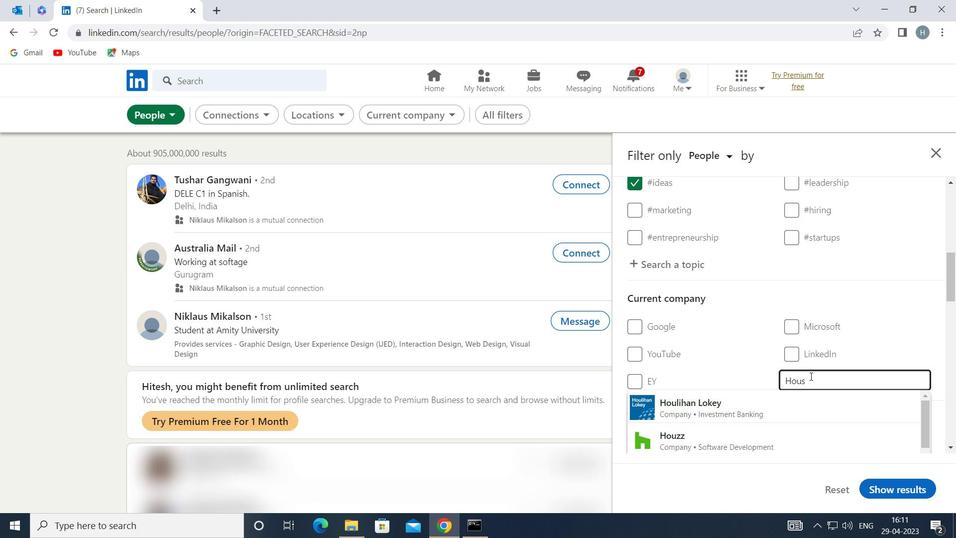 
Action: Mouse moved to (762, 405)
Screenshot: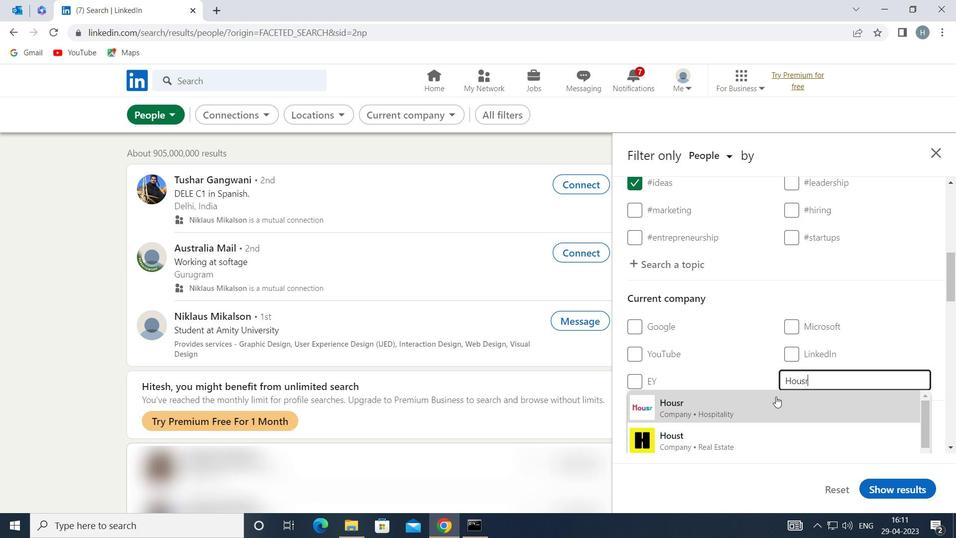 
Action: Mouse pressed left at (762, 405)
Screenshot: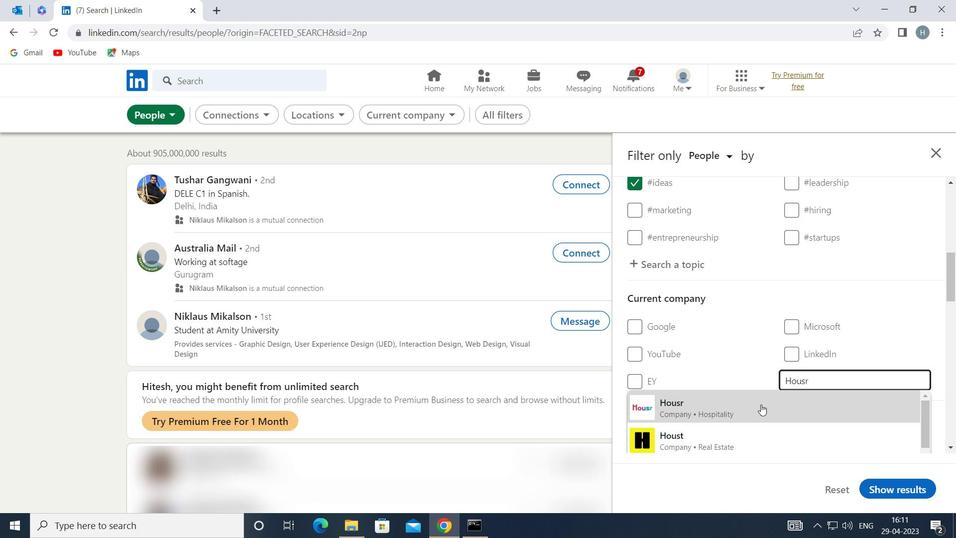 
Action: Mouse moved to (744, 390)
Screenshot: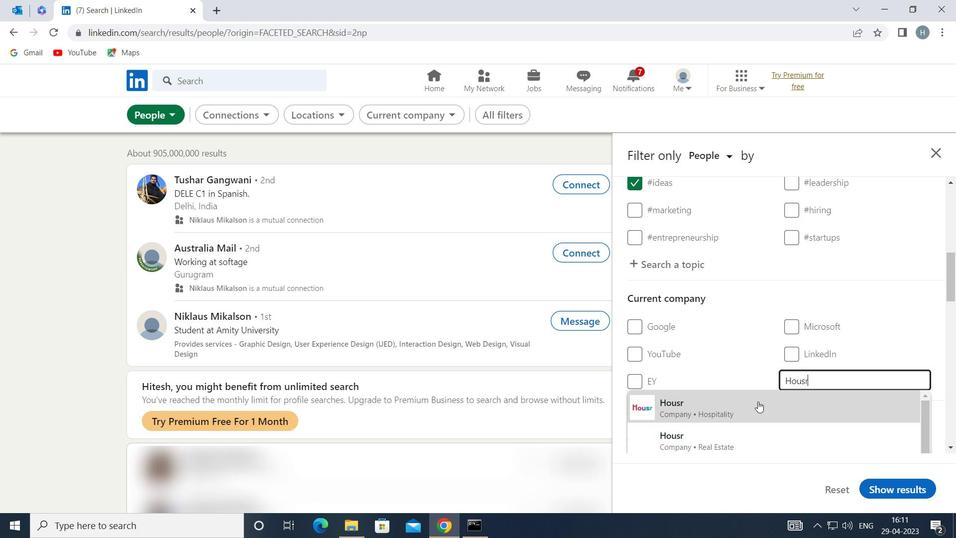 
Action: Mouse scrolled (744, 389) with delta (0, 0)
Screenshot: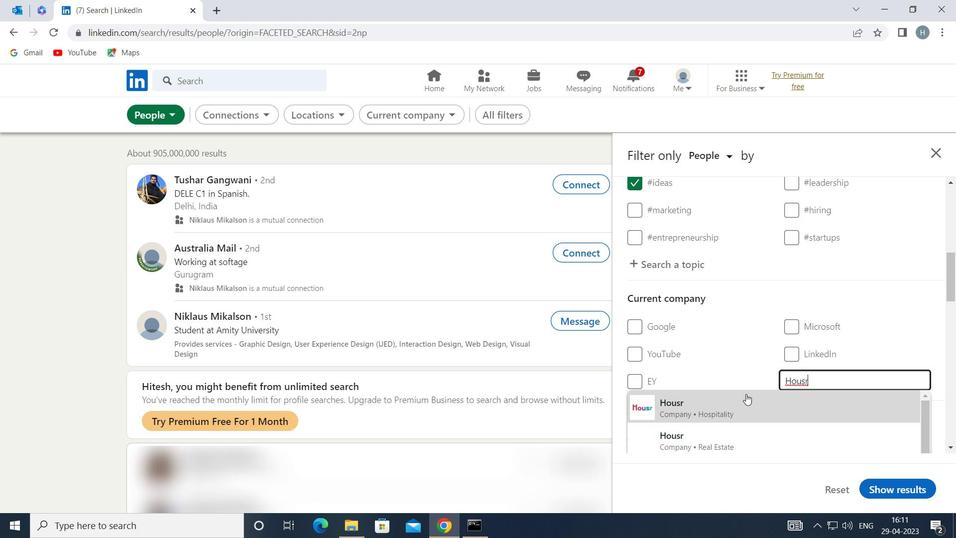 
Action: Mouse scrolled (744, 389) with delta (0, 0)
Screenshot: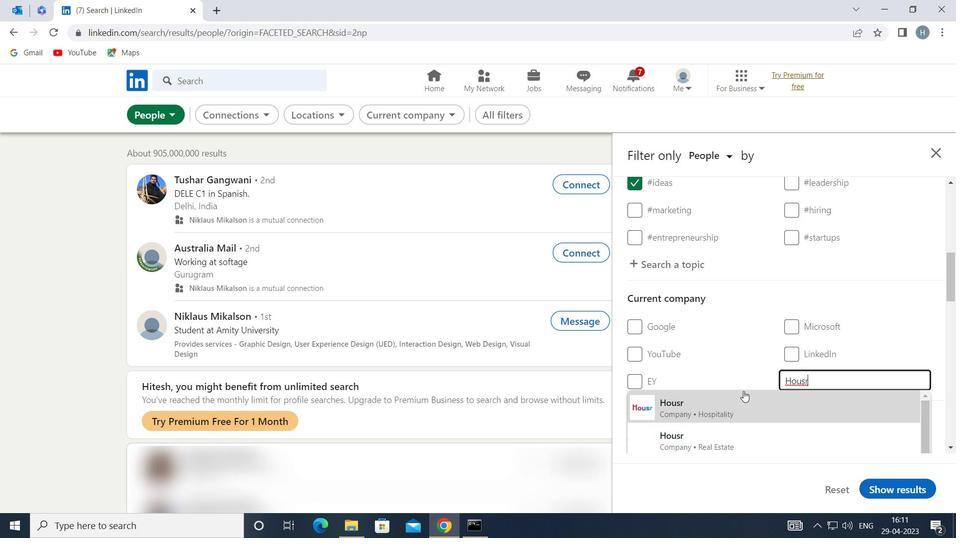 
Action: Mouse moved to (751, 402)
Screenshot: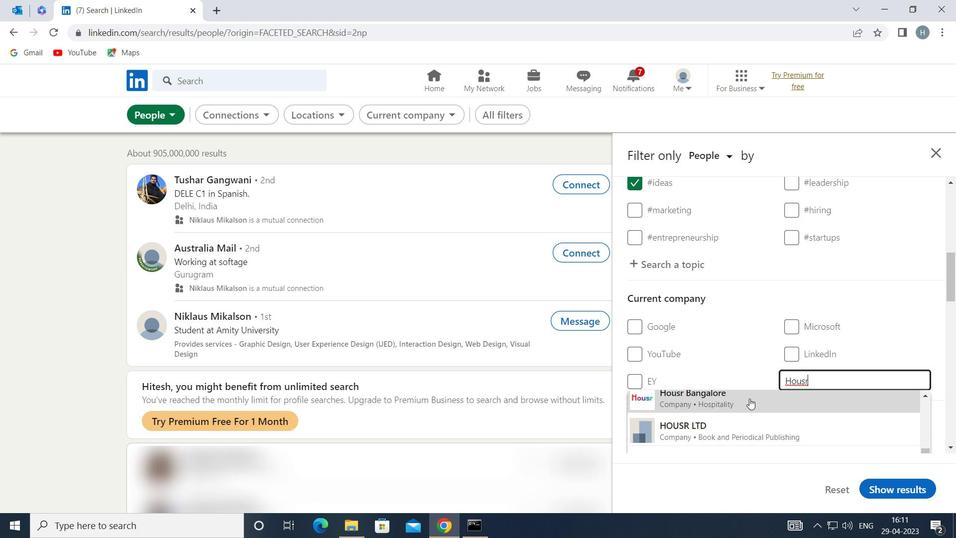 
Action: Mouse scrolled (751, 402) with delta (0, 0)
Screenshot: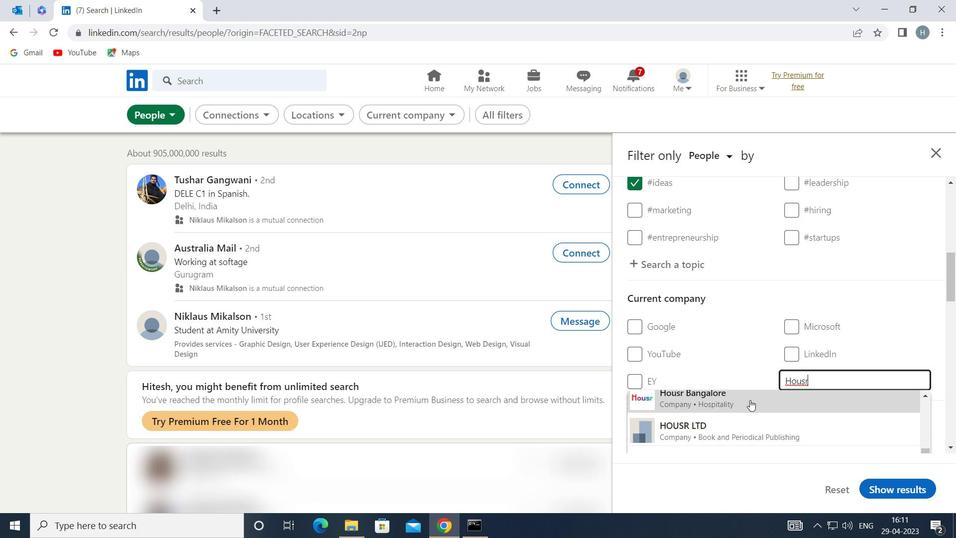 
Action: Mouse scrolled (751, 402) with delta (0, 0)
Screenshot: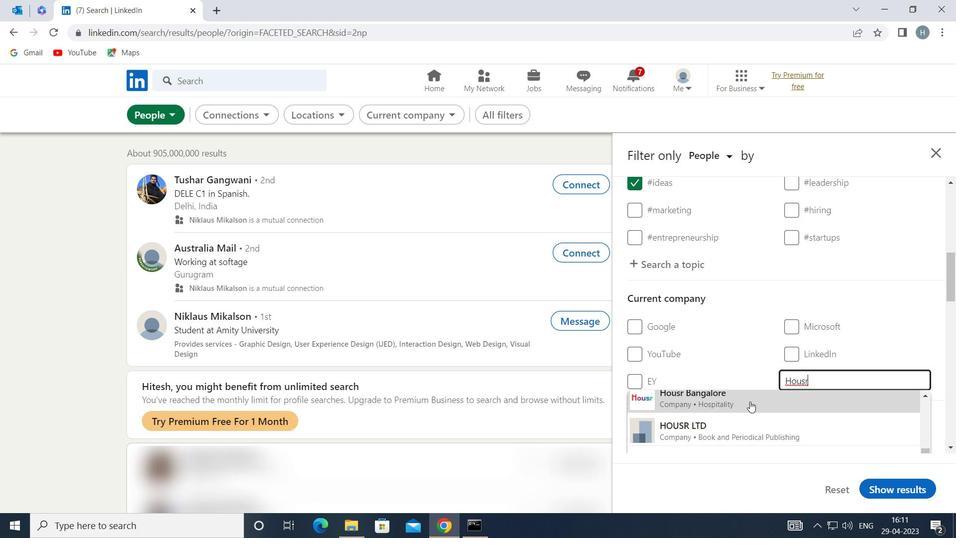 
Action: Mouse moved to (734, 407)
Screenshot: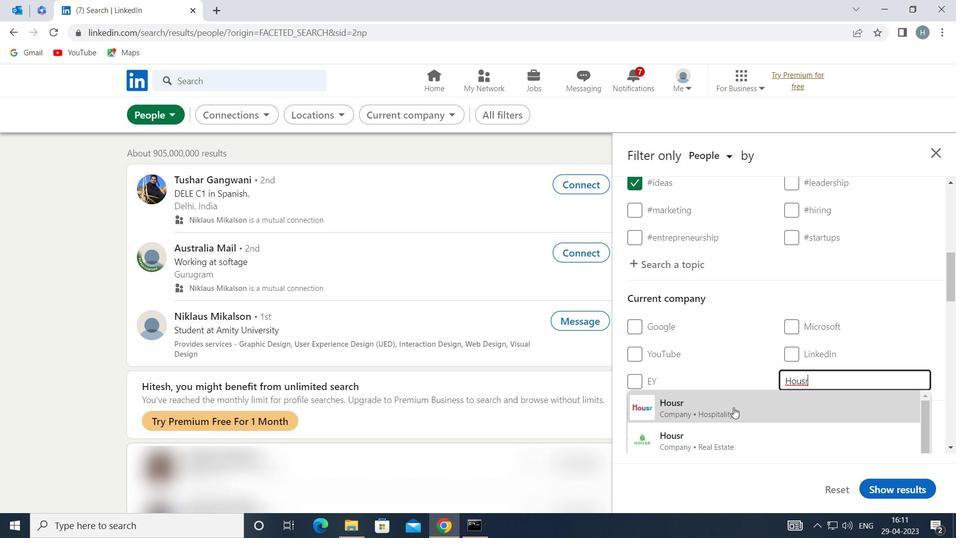 
Action: Mouse pressed left at (734, 407)
Screenshot: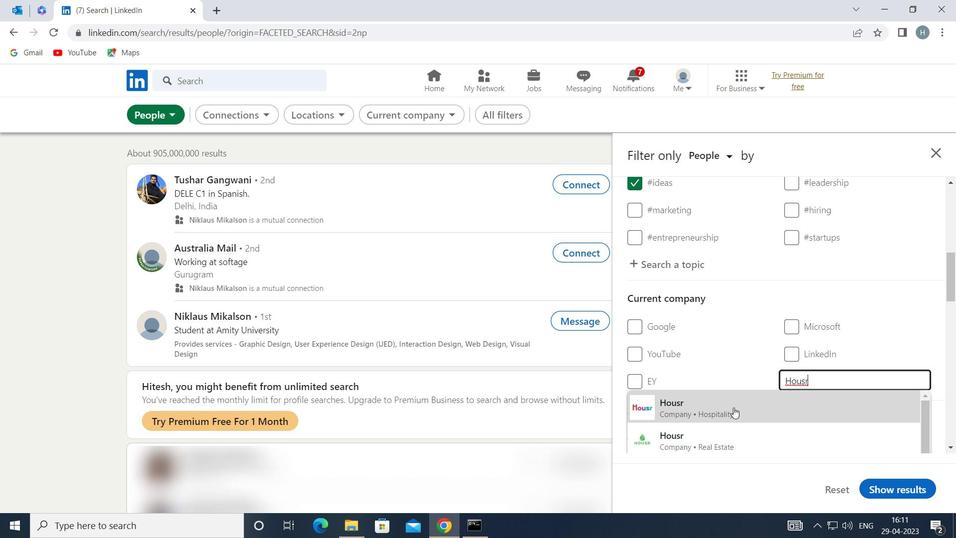 
Action: Mouse moved to (734, 398)
Screenshot: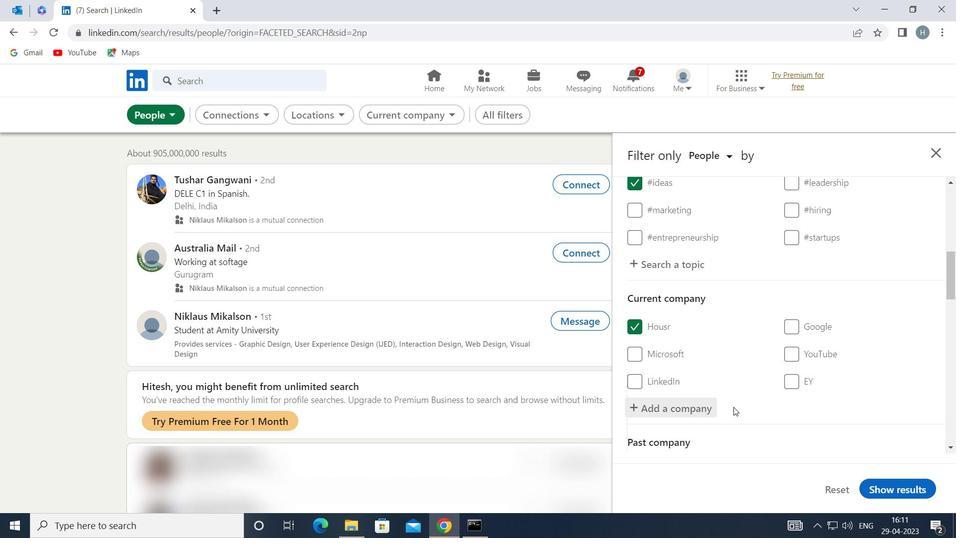 
Action: Mouse scrolled (734, 397) with delta (0, 0)
Screenshot: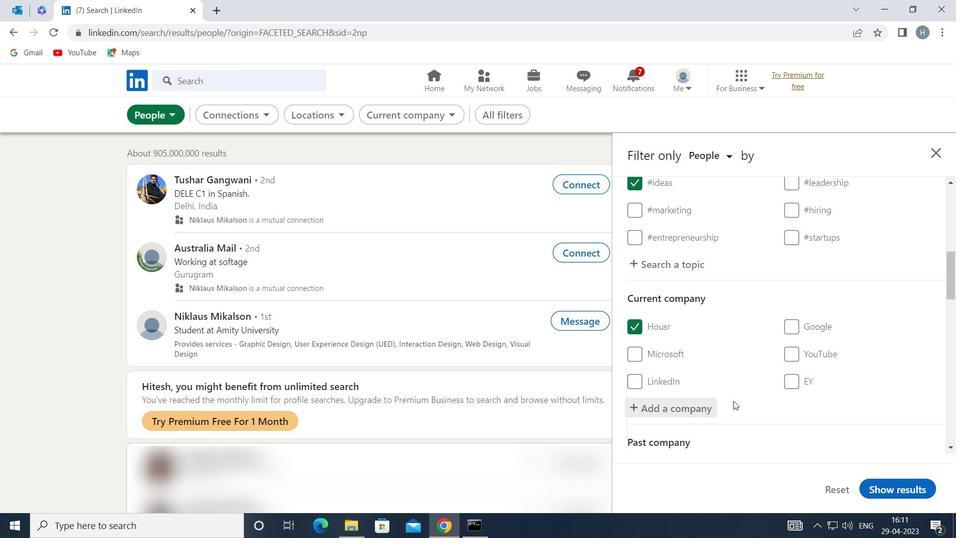 
Action: Mouse moved to (735, 394)
Screenshot: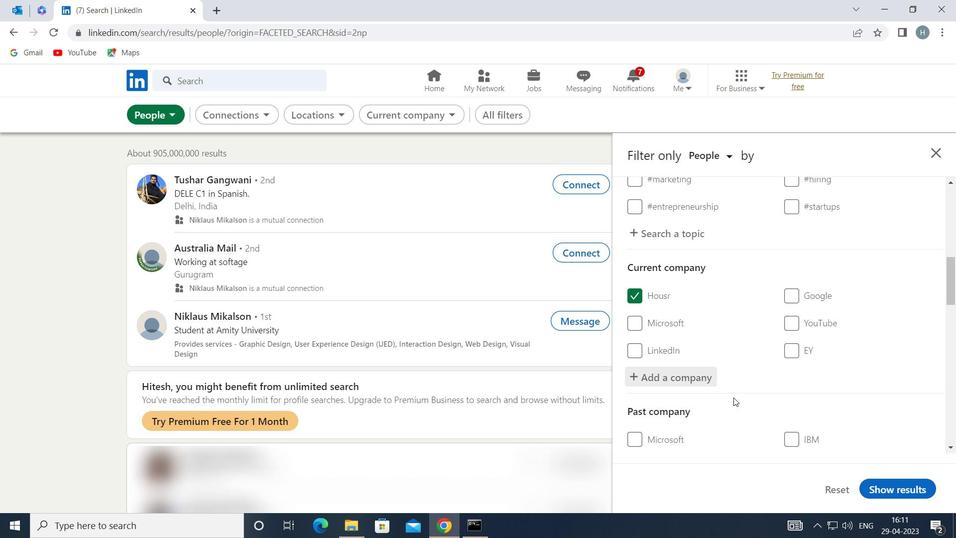 
Action: Mouse scrolled (735, 393) with delta (0, 0)
Screenshot: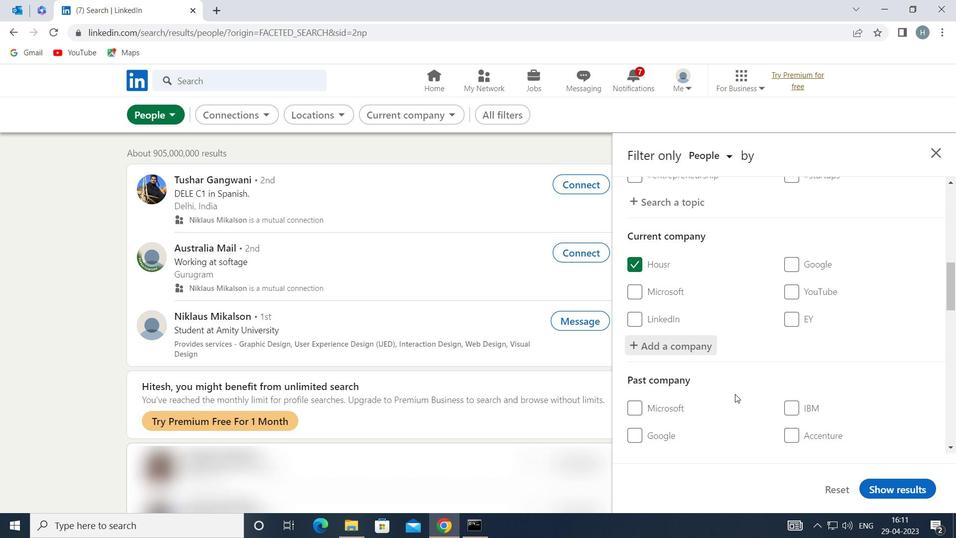 
Action: Mouse scrolled (735, 393) with delta (0, 0)
Screenshot: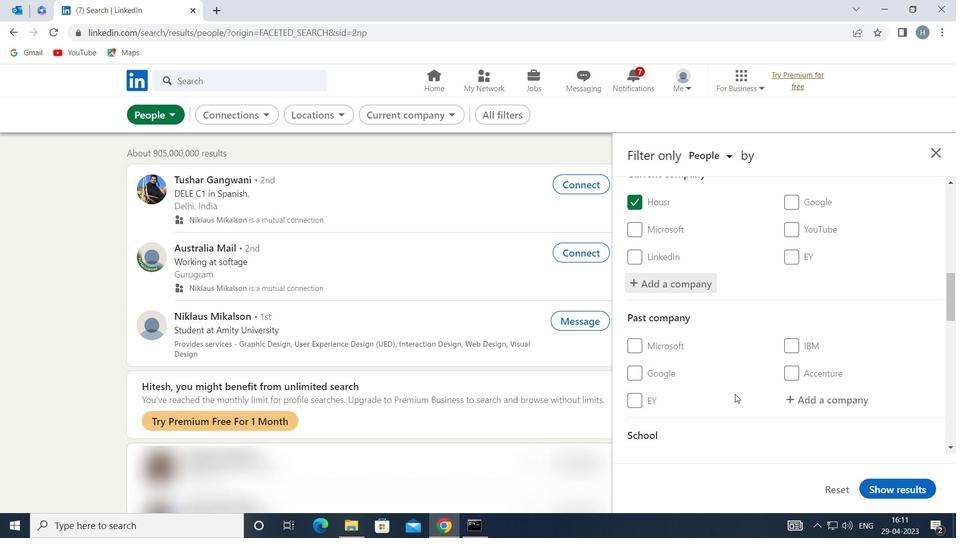 
Action: Mouse scrolled (735, 393) with delta (0, 0)
Screenshot: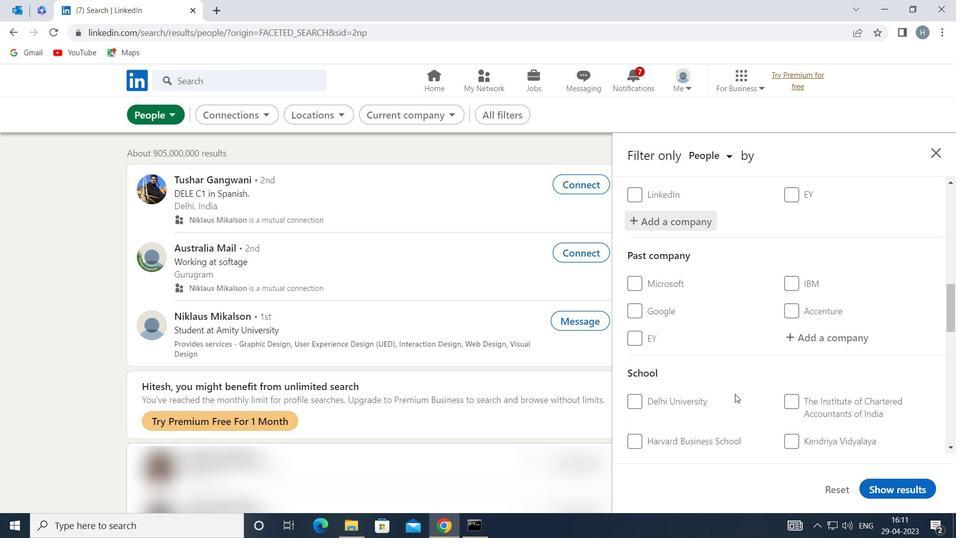
Action: Mouse moved to (799, 400)
Screenshot: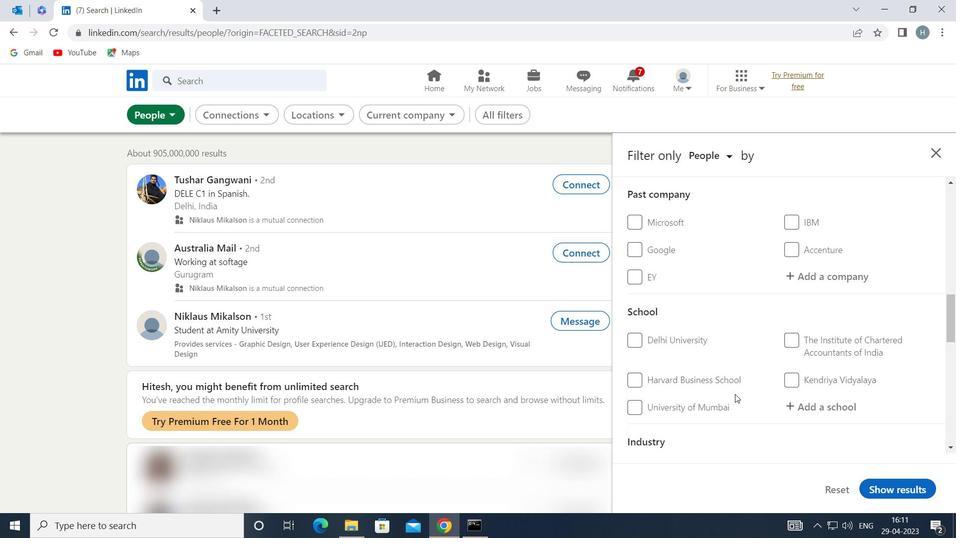 
Action: Mouse pressed left at (799, 400)
Screenshot: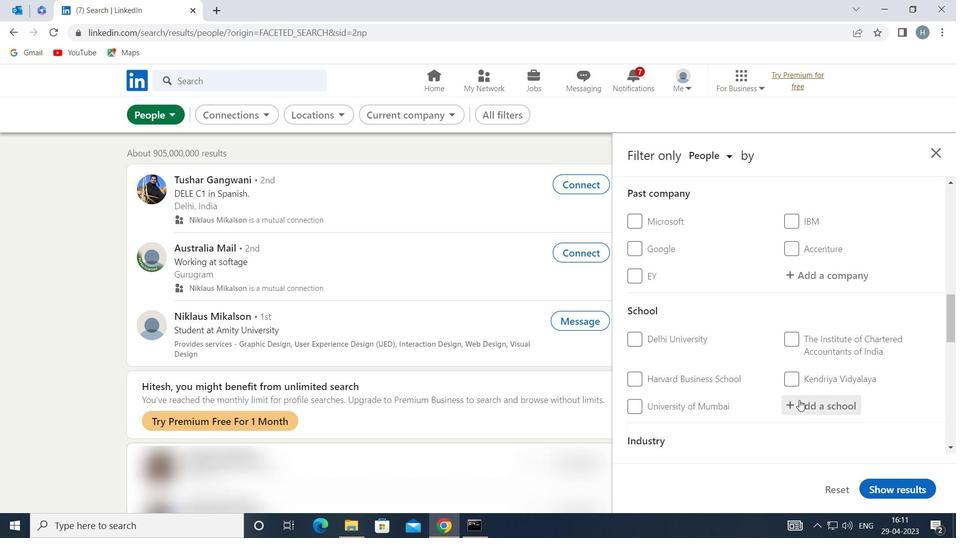 
Action: Key pressed <Key.shift>GOKARAJ
Screenshot: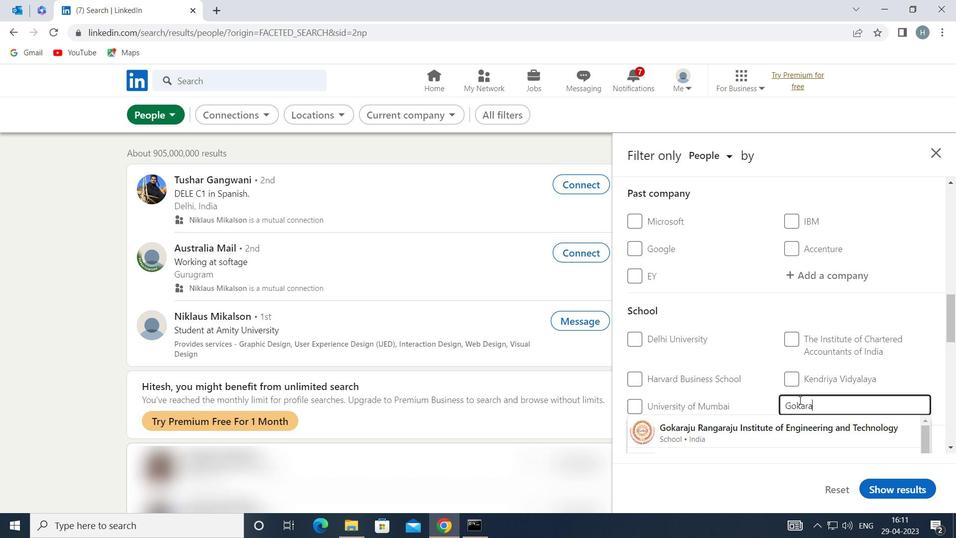 
Action: Mouse moved to (803, 400)
Screenshot: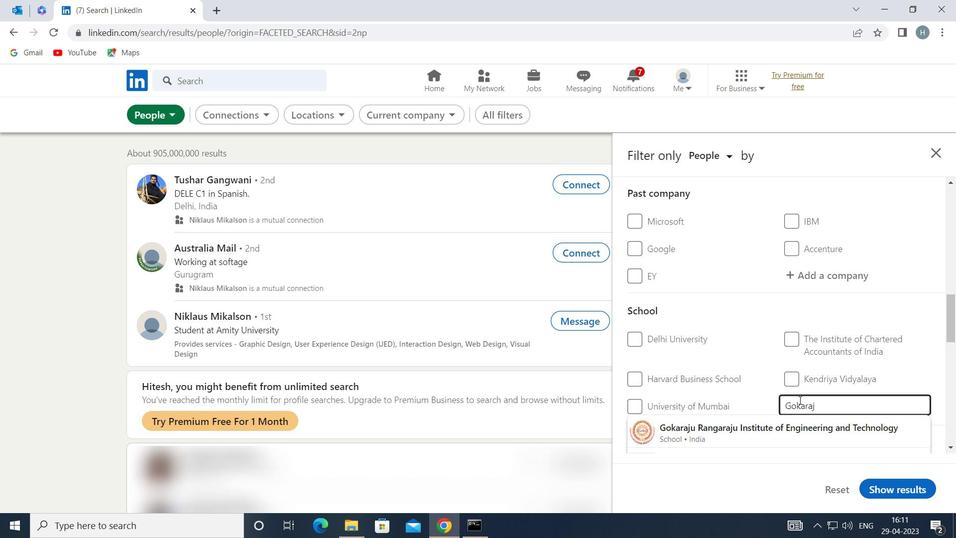 
Action: Key pressed U
Screenshot: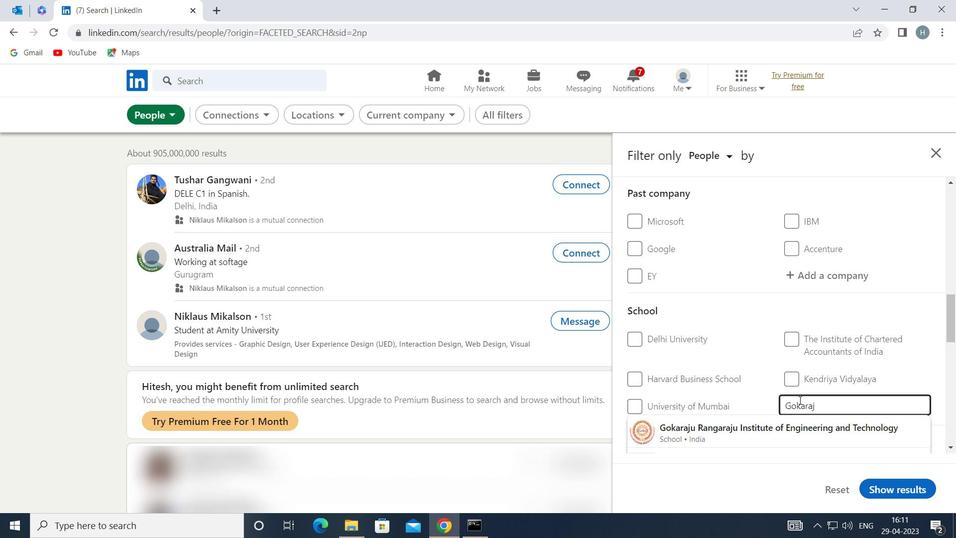 
Action: Mouse moved to (806, 398)
Screenshot: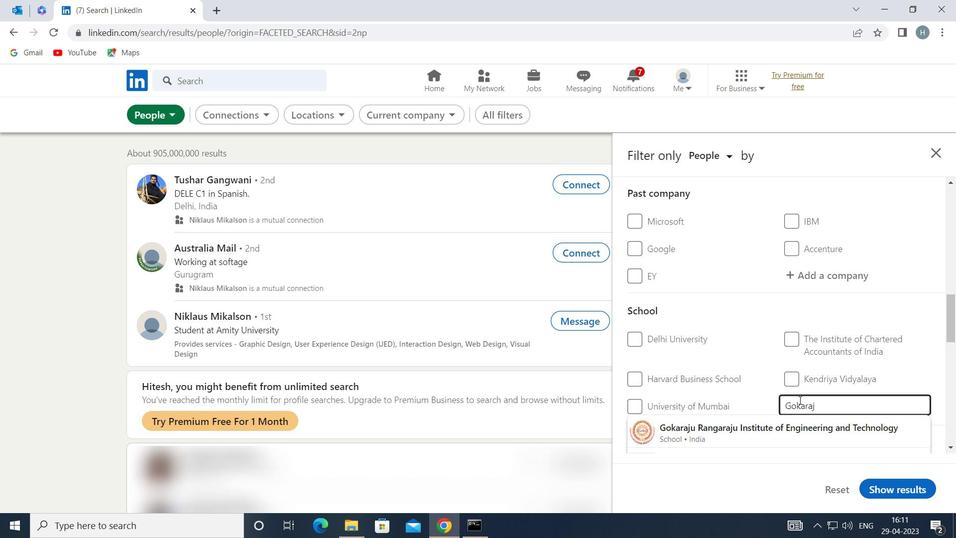 
Action: Key pressed <Key.space>
Screenshot: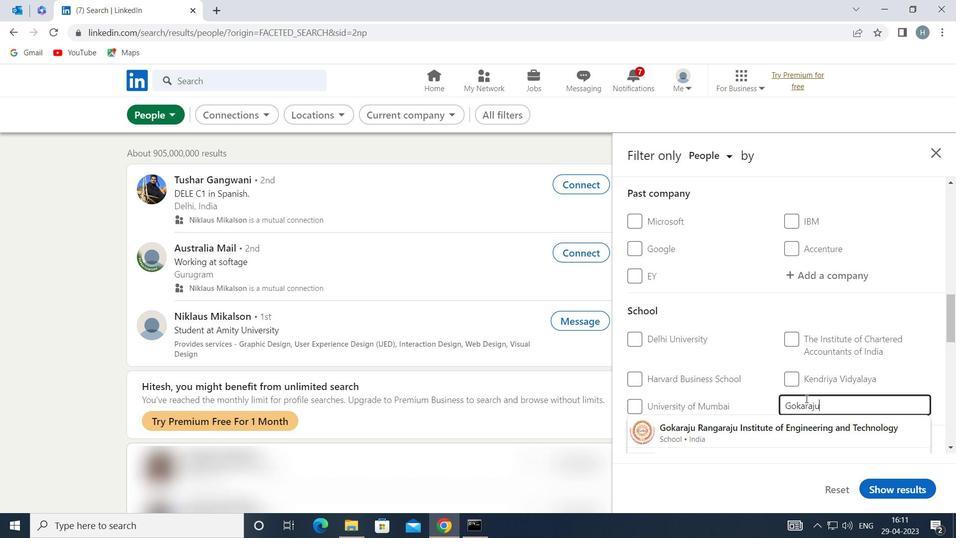 
Action: Mouse moved to (799, 424)
Screenshot: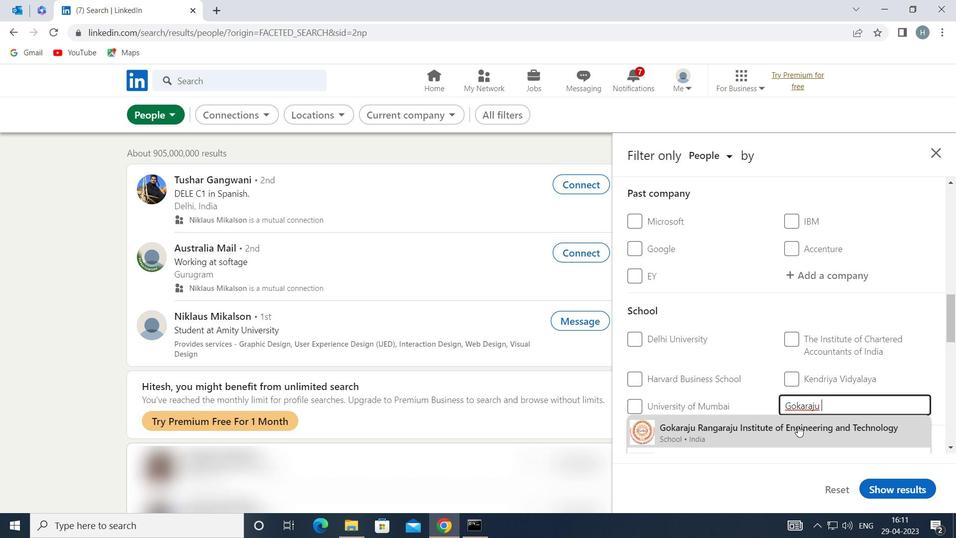 
Action: Mouse scrolled (799, 423) with delta (0, 0)
Screenshot: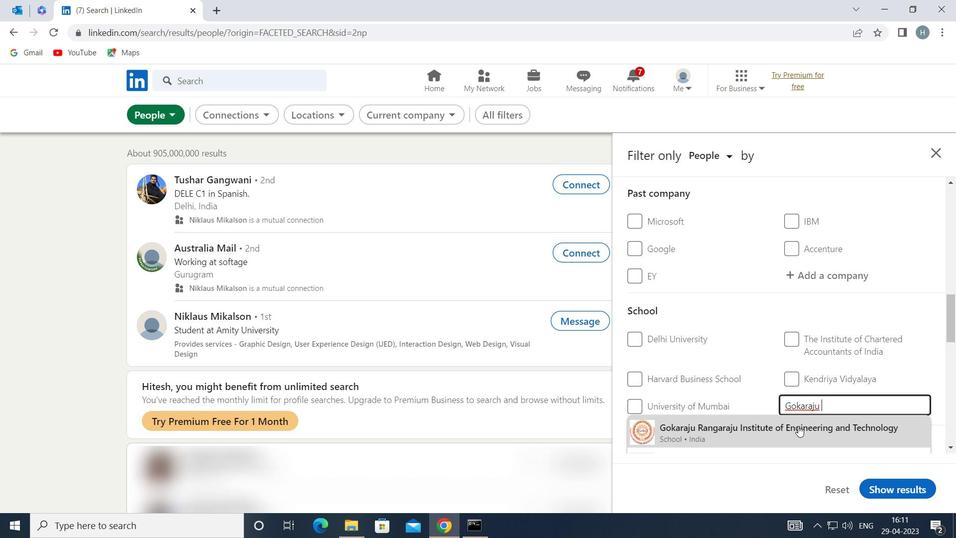 
Action: Mouse moved to (795, 376)
Screenshot: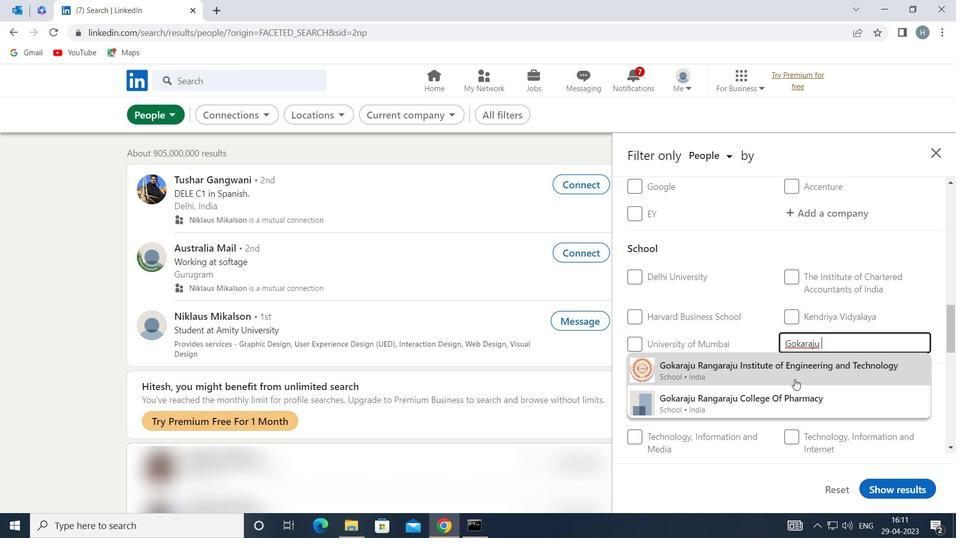 
Action: Mouse pressed left at (795, 376)
Screenshot: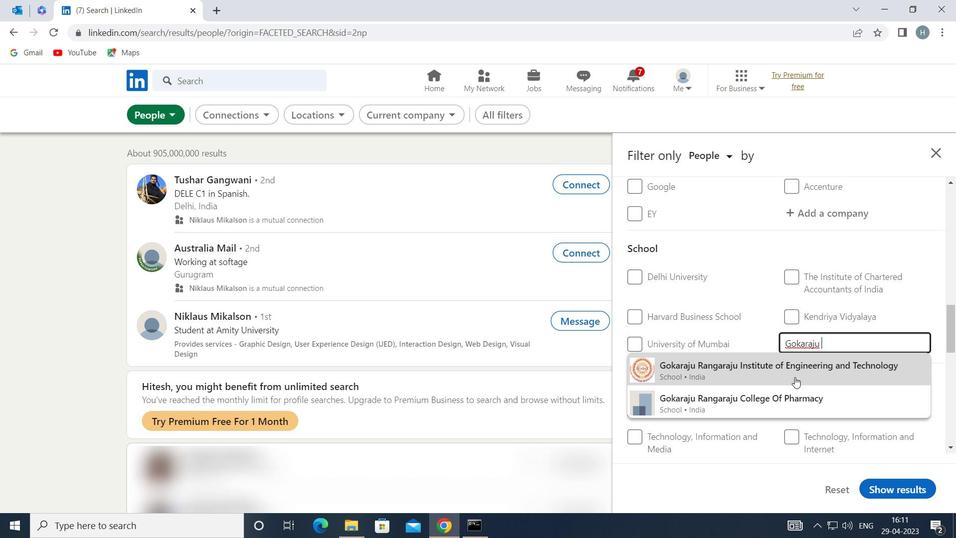 
Action: Mouse moved to (758, 356)
Screenshot: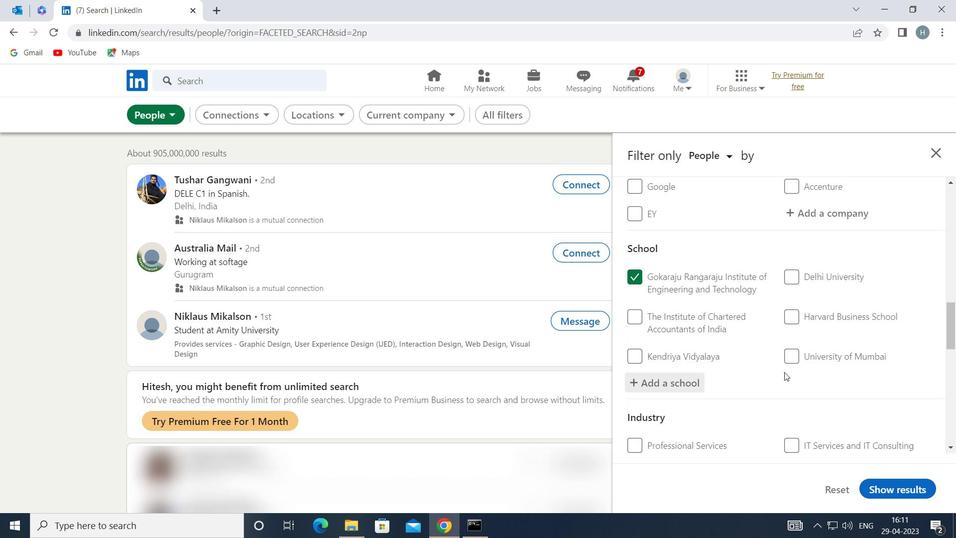 
Action: Mouse scrolled (758, 355) with delta (0, 0)
Screenshot: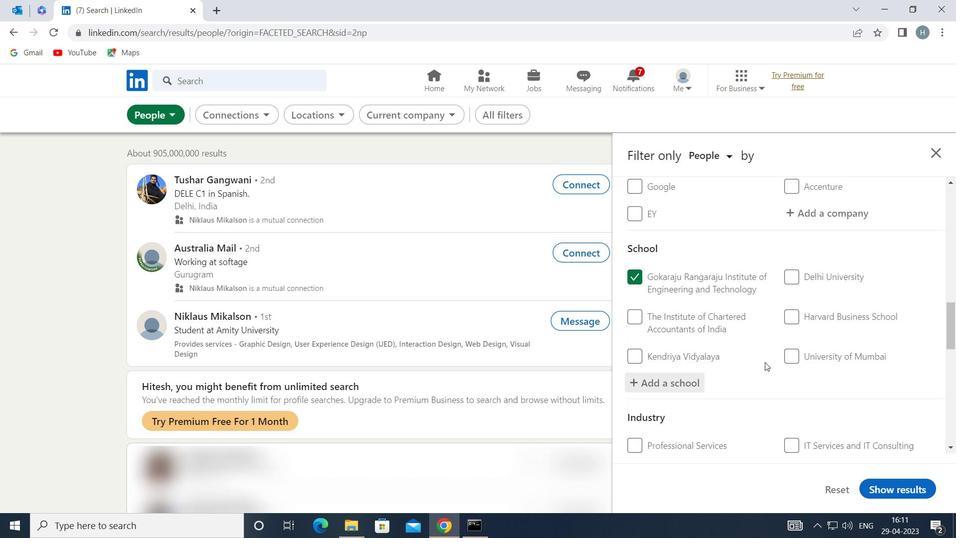 
Action: Mouse scrolled (758, 355) with delta (0, 0)
Screenshot: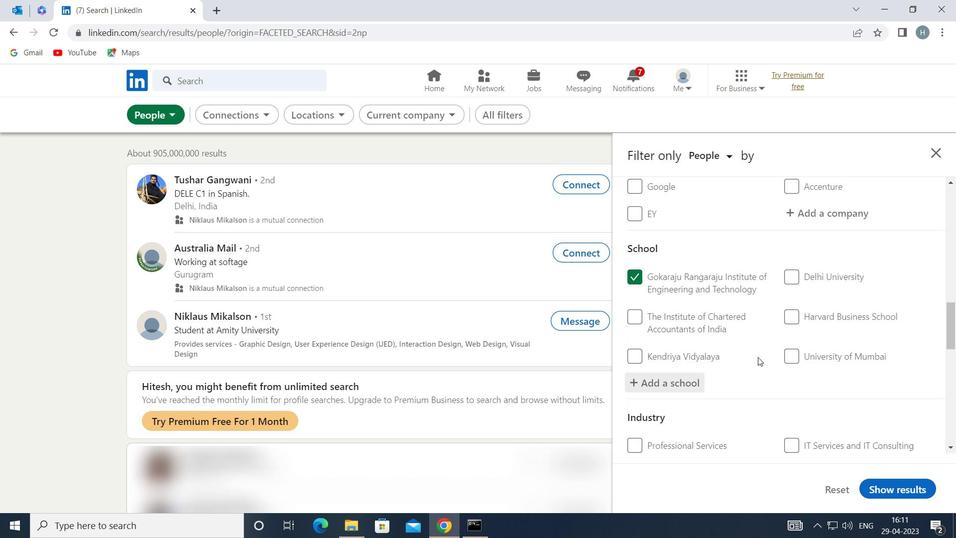
Action: Mouse scrolled (758, 355) with delta (0, 0)
Screenshot: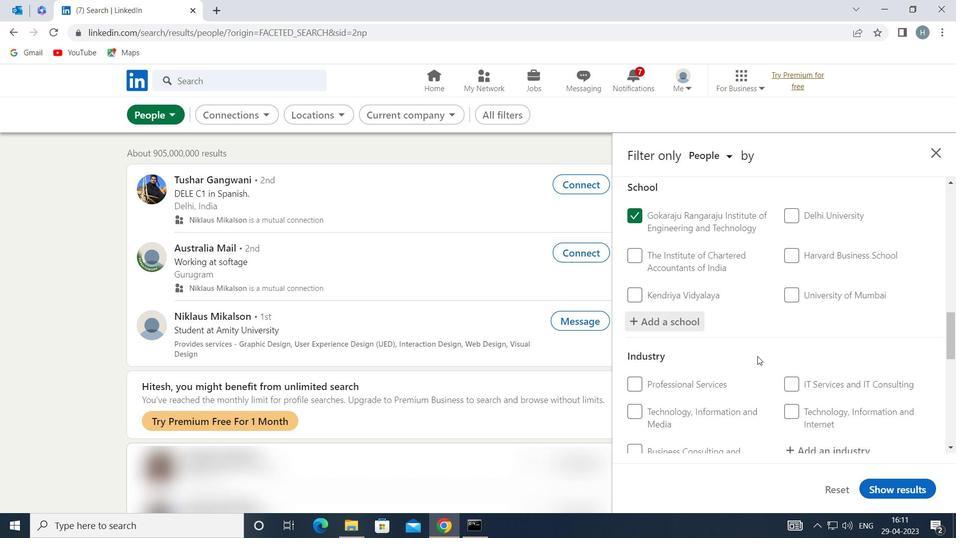 
Action: Mouse moved to (806, 325)
Screenshot: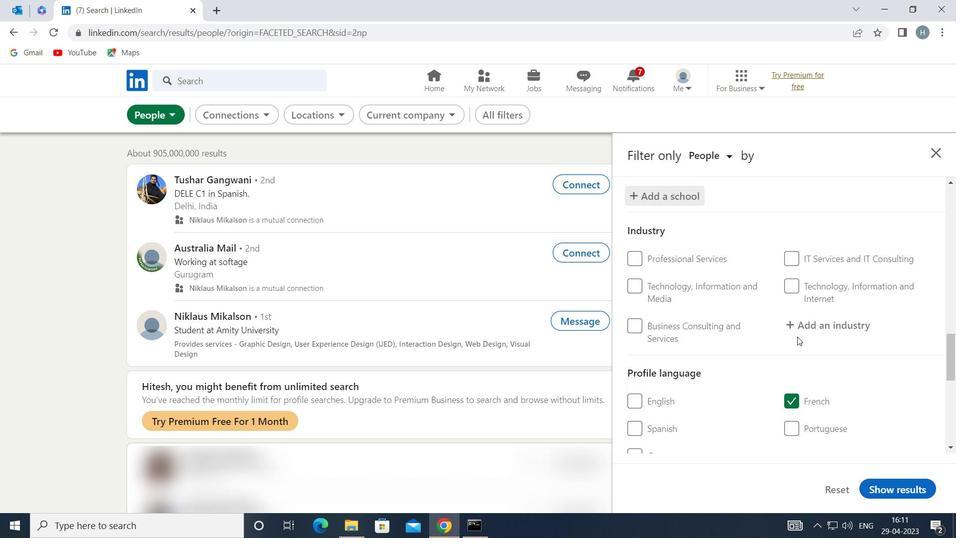 
Action: Mouse pressed left at (806, 325)
Screenshot: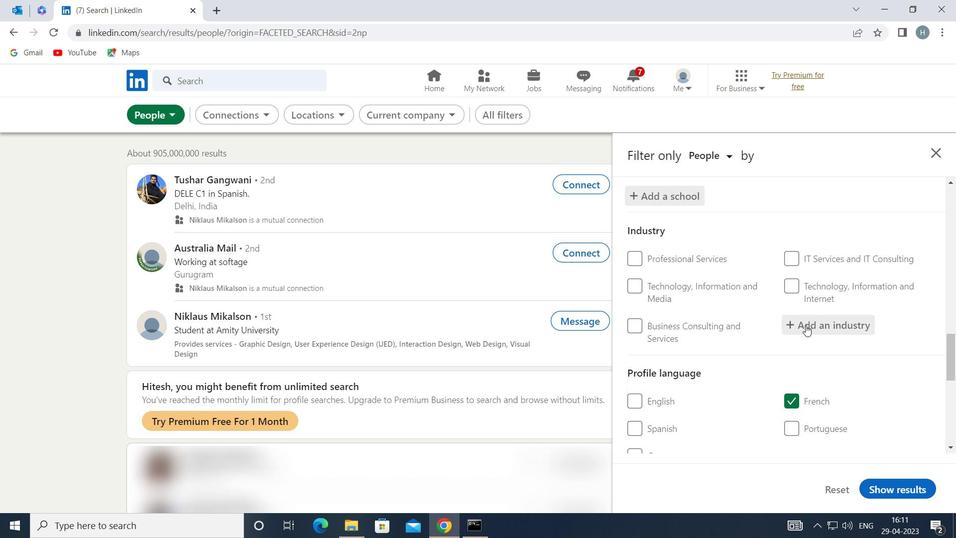 
Action: Key pressed <Key.shift>PUBLIC<Key.space><Key.shift>POLI
Screenshot: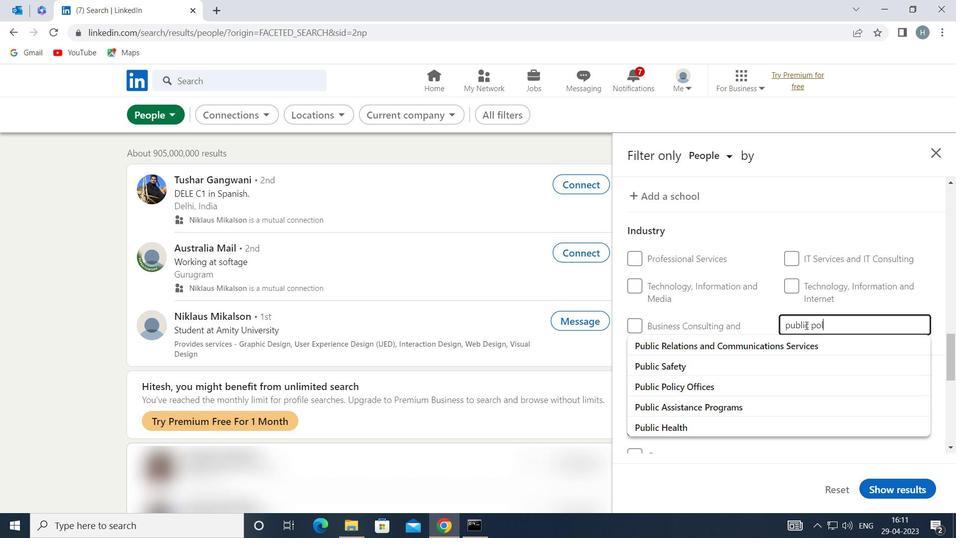 
Action: Mouse moved to (766, 337)
Screenshot: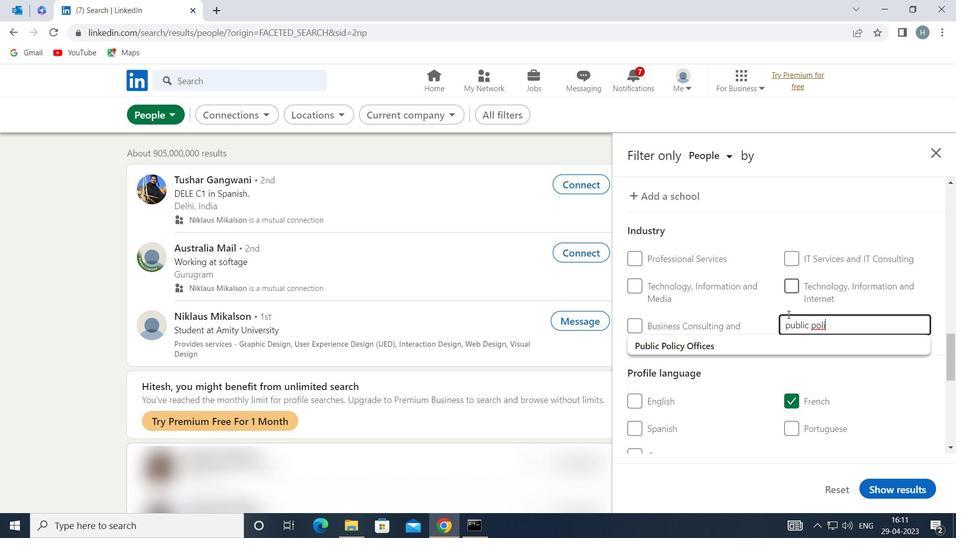 
Action: Mouse pressed left at (766, 337)
Screenshot: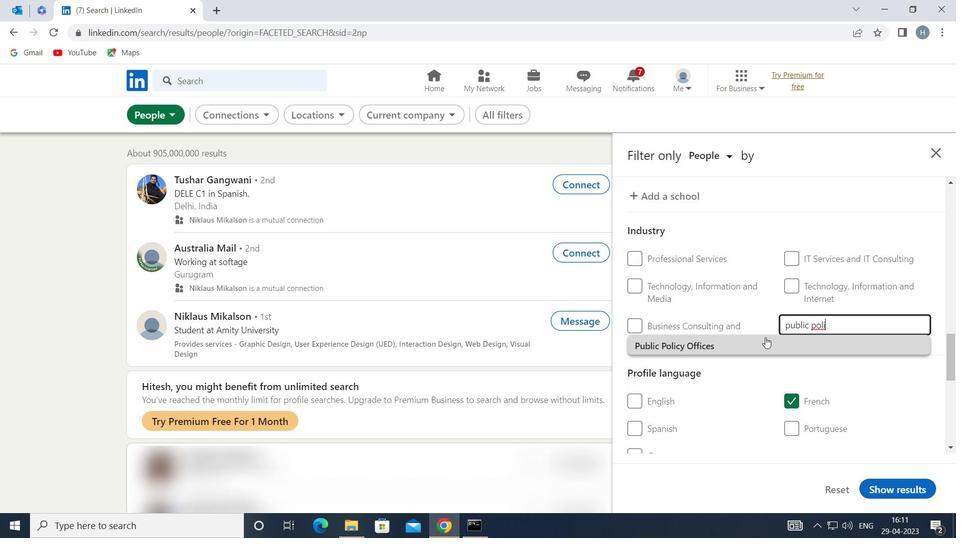 
Action: Mouse moved to (758, 337)
Screenshot: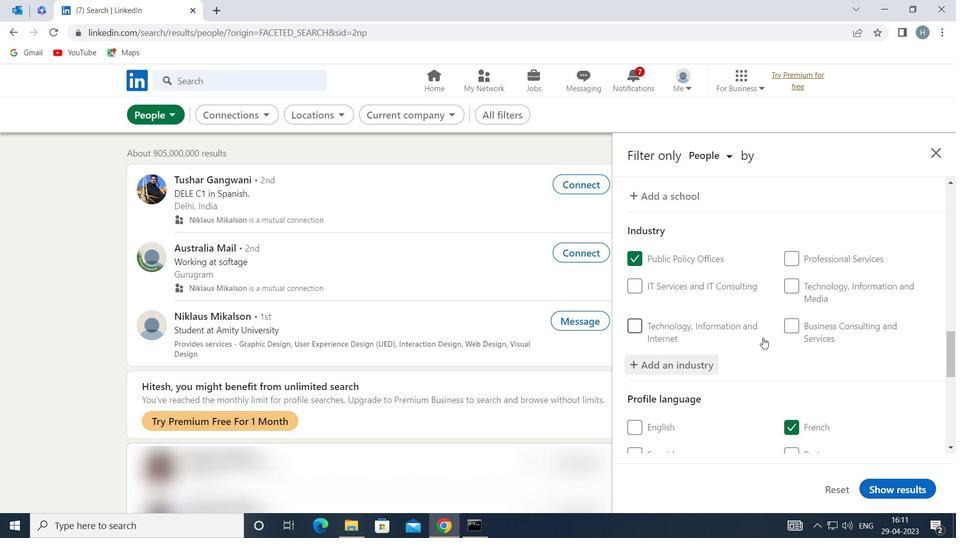
Action: Mouse scrolled (758, 337) with delta (0, 0)
Screenshot: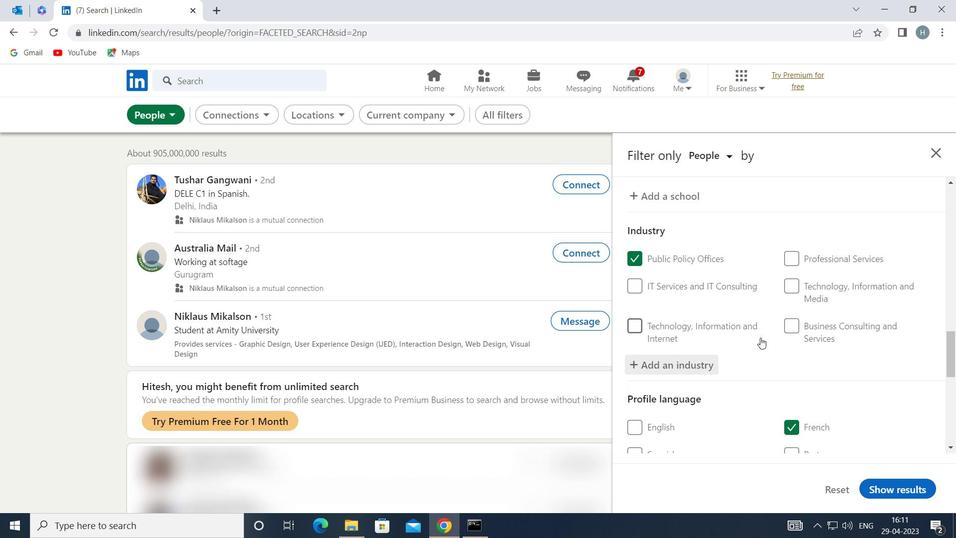
Action: Mouse moved to (755, 337)
Screenshot: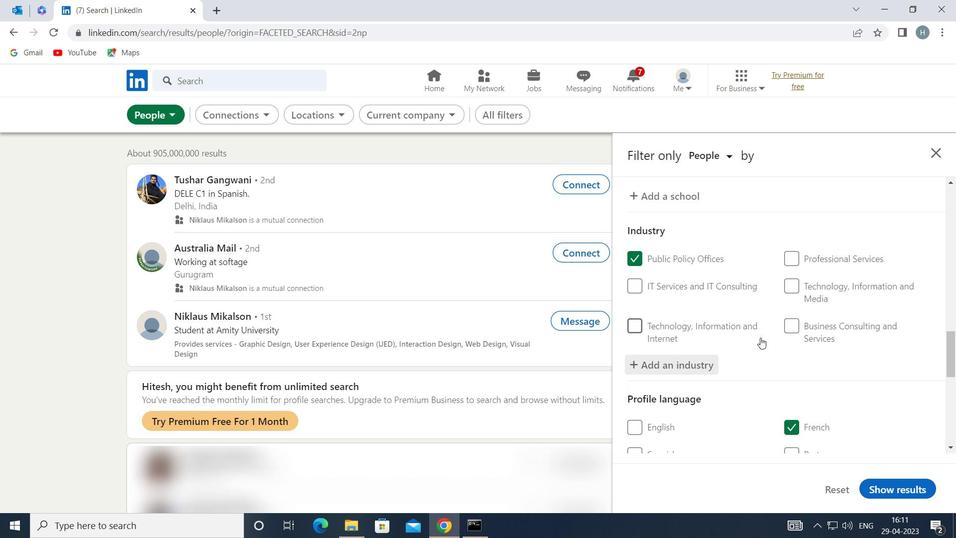 
Action: Mouse scrolled (755, 337) with delta (0, 0)
Screenshot: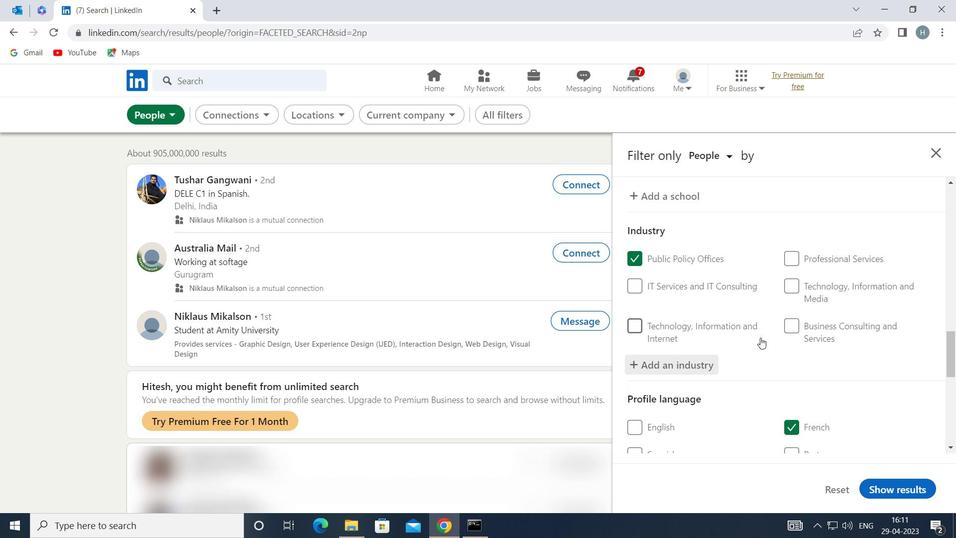 
Action: Mouse moved to (753, 332)
Screenshot: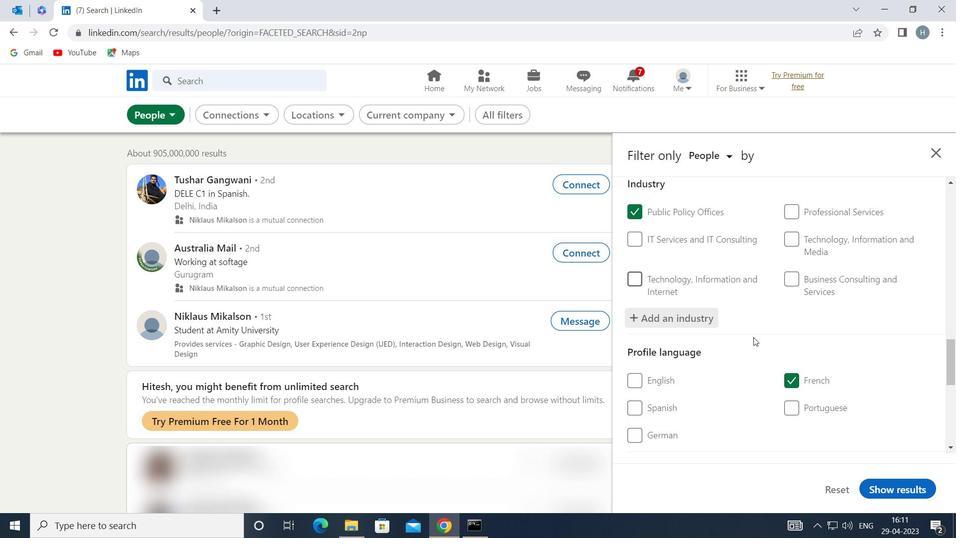 
Action: Mouse scrolled (753, 331) with delta (0, 0)
Screenshot: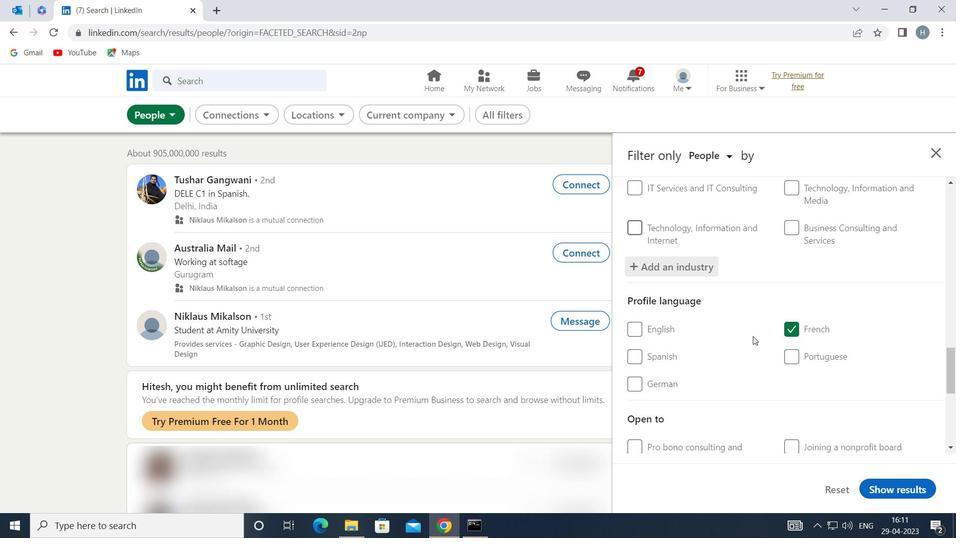 
Action: Mouse scrolled (753, 331) with delta (0, 0)
Screenshot: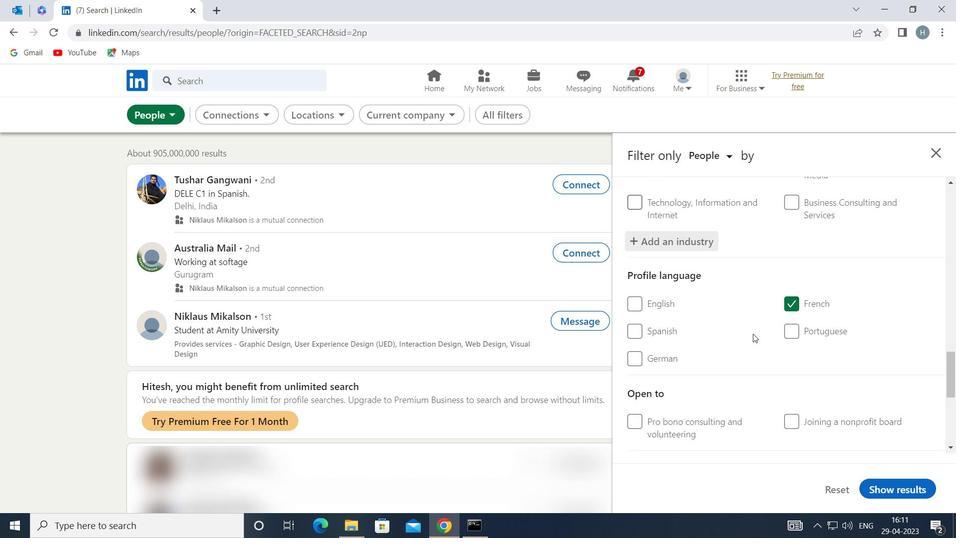 
Action: Mouse moved to (753, 332)
Screenshot: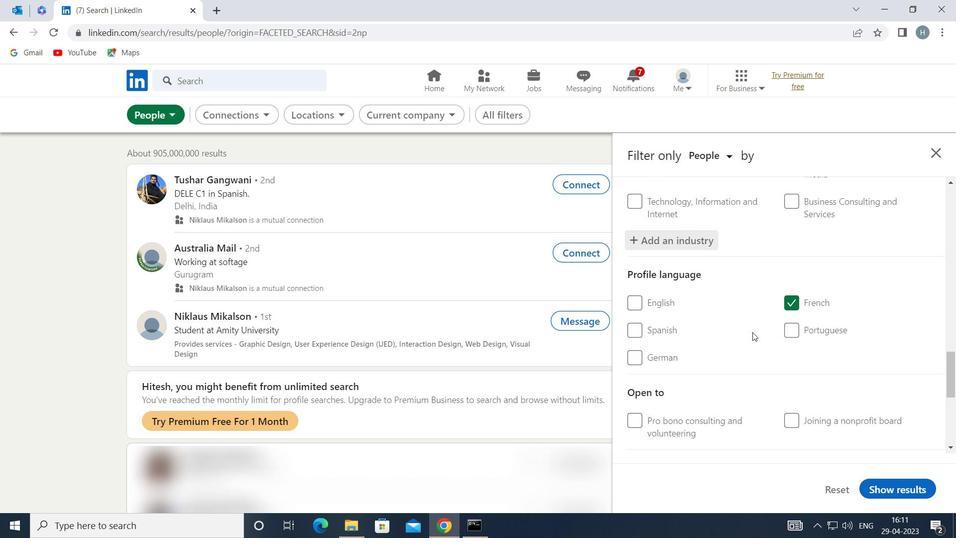 
Action: Mouse scrolled (753, 331) with delta (0, 0)
Screenshot: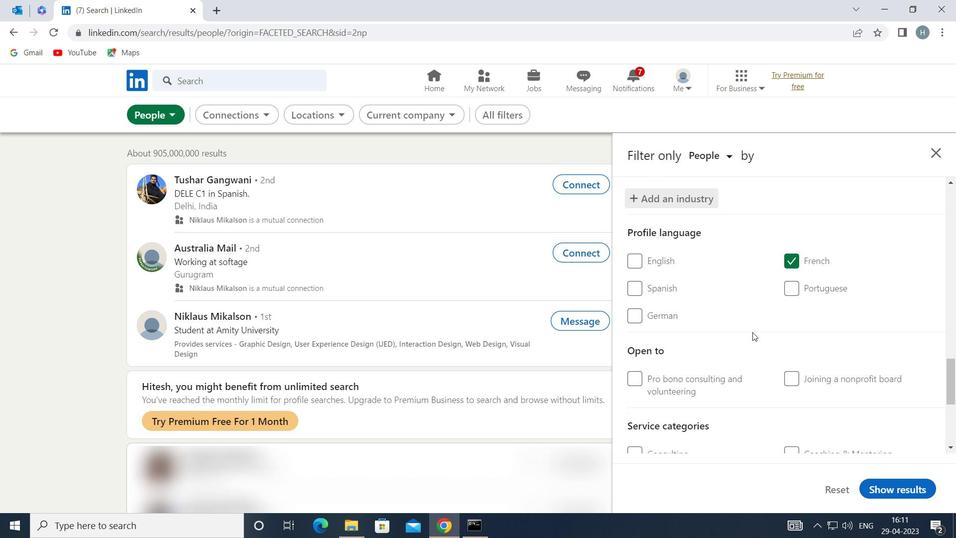 
Action: Mouse moved to (815, 363)
Screenshot: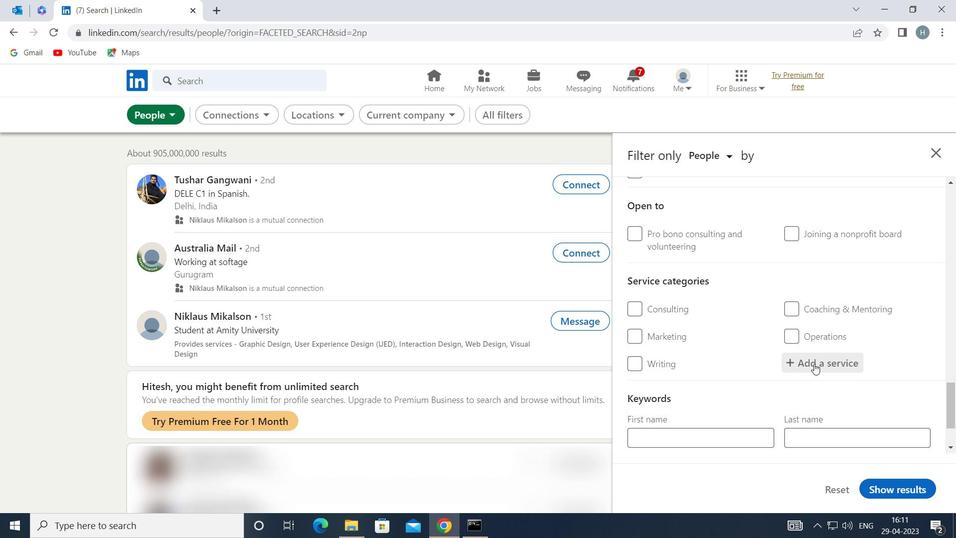 
Action: Mouse pressed left at (815, 363)
Screenshot: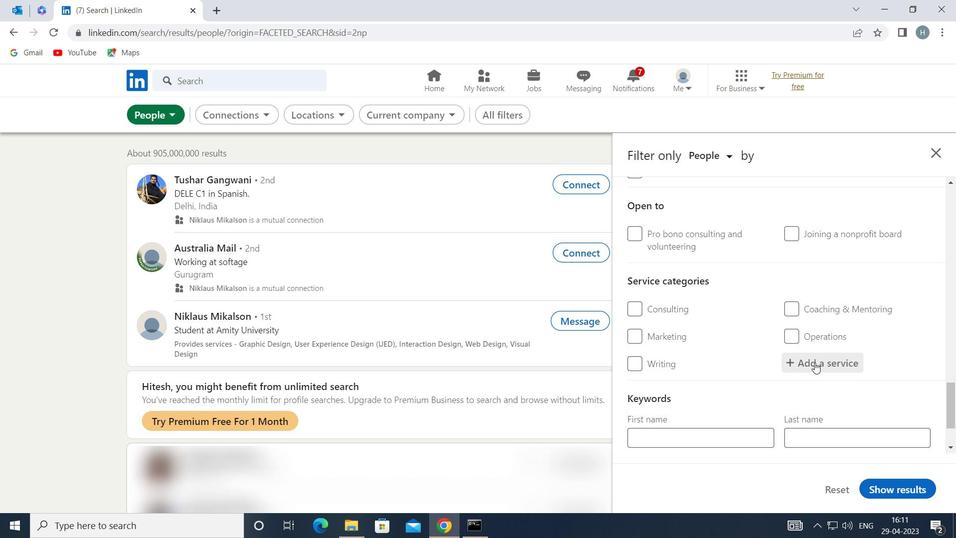 
Action: Mouse moved to (814, 362)
Screenshot: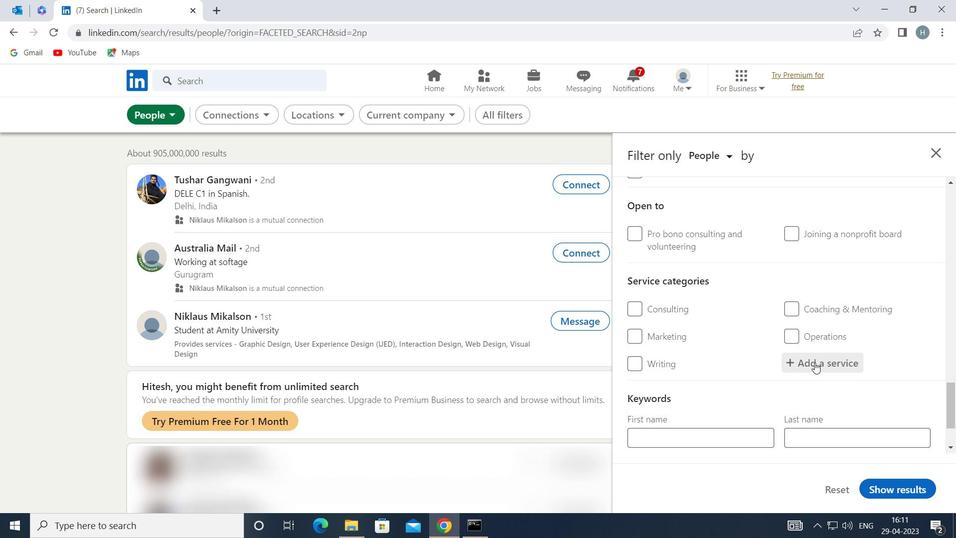 
Action: Key pressed <Key.shift>VIDEOG
Screenshot: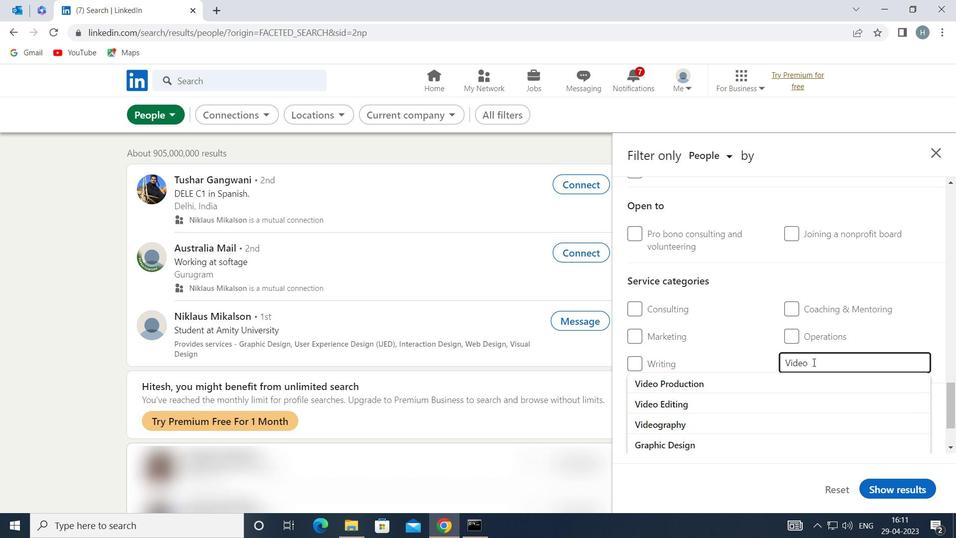 
Action: Mouse moved to (774, 382)
Screenshot: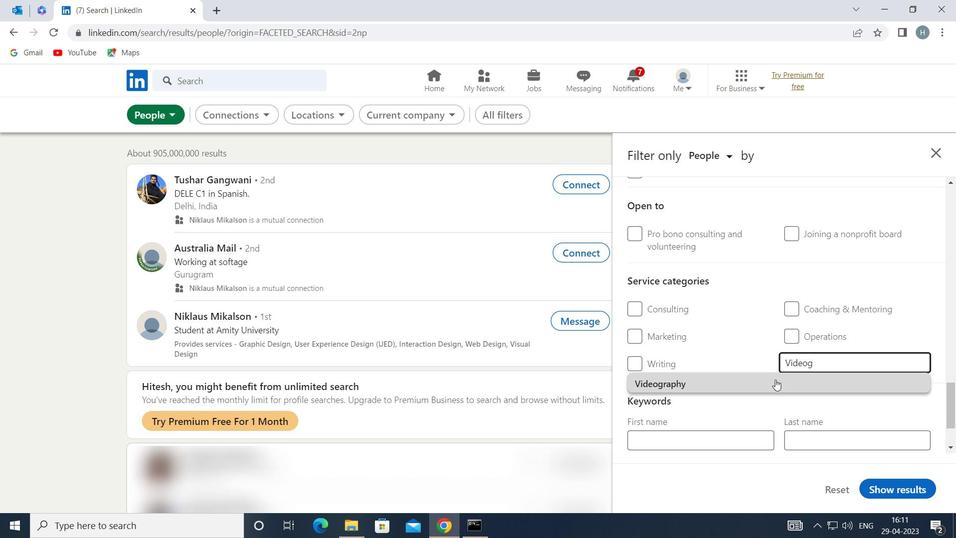 
Action: Mouse pressed left at (774, 382)
Screenshot: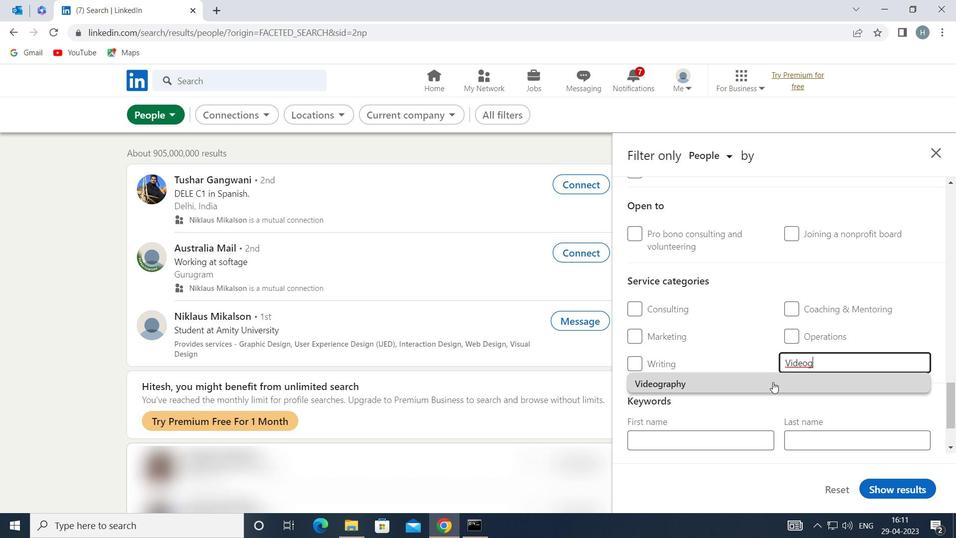 
Action: Mouse moved to (735, 377)
Screenshot: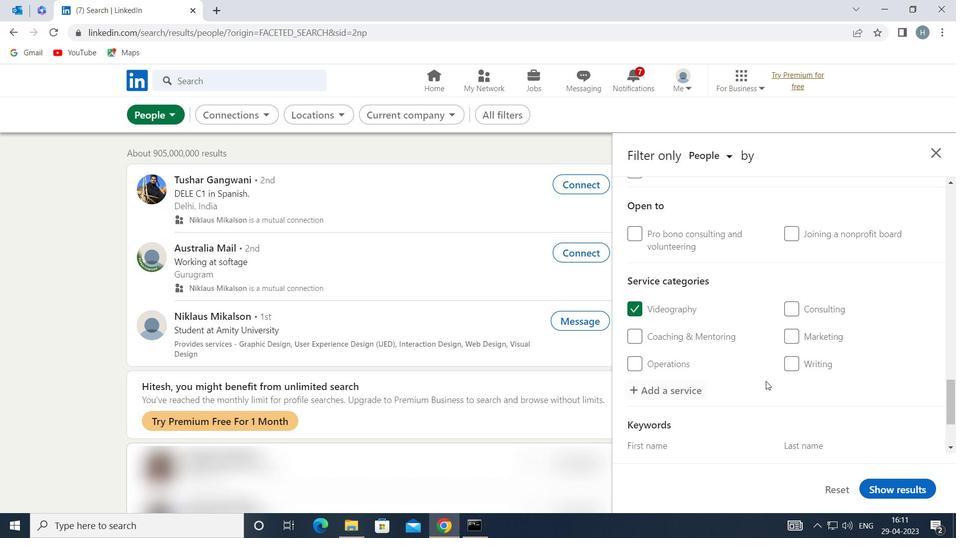 
Action: Mouse scrolled (735, 376) with delta (0, 0)
Screenshot: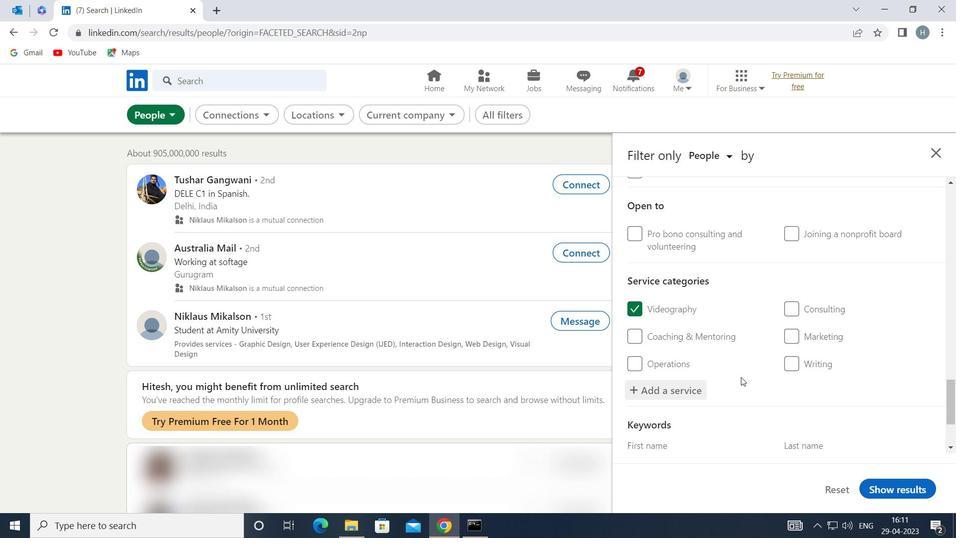 
Action: Mouse scrolled (735, 376) with delta (0, 0)
Screenshot: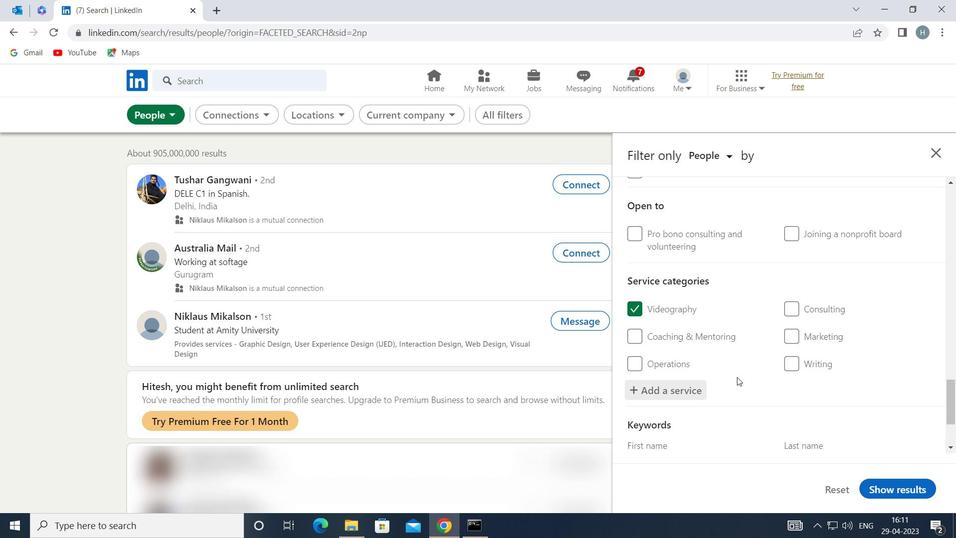 
Action: Mouse moved to (735, 377)
Screenshot: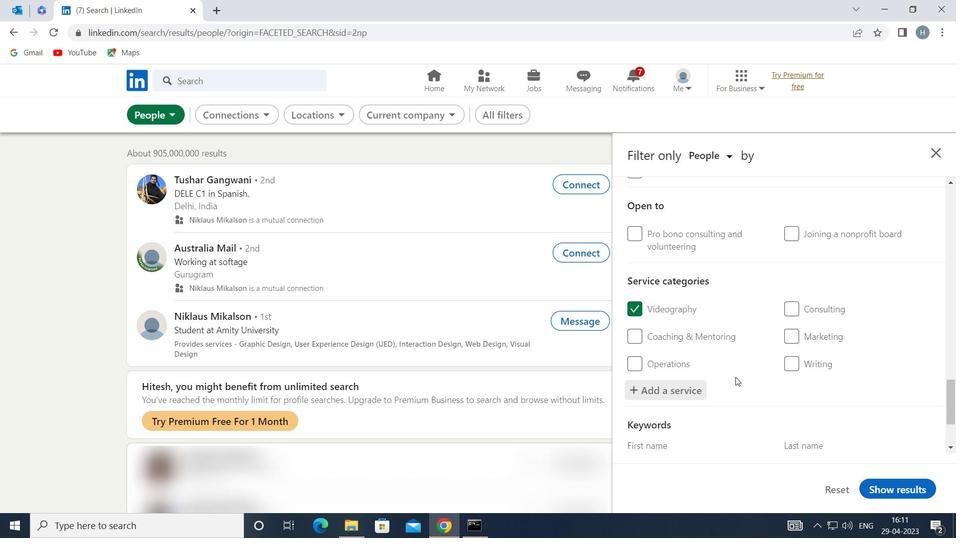 
Action: Mouse scrolled (735, 376) with delta (0, 0)
Screenshot: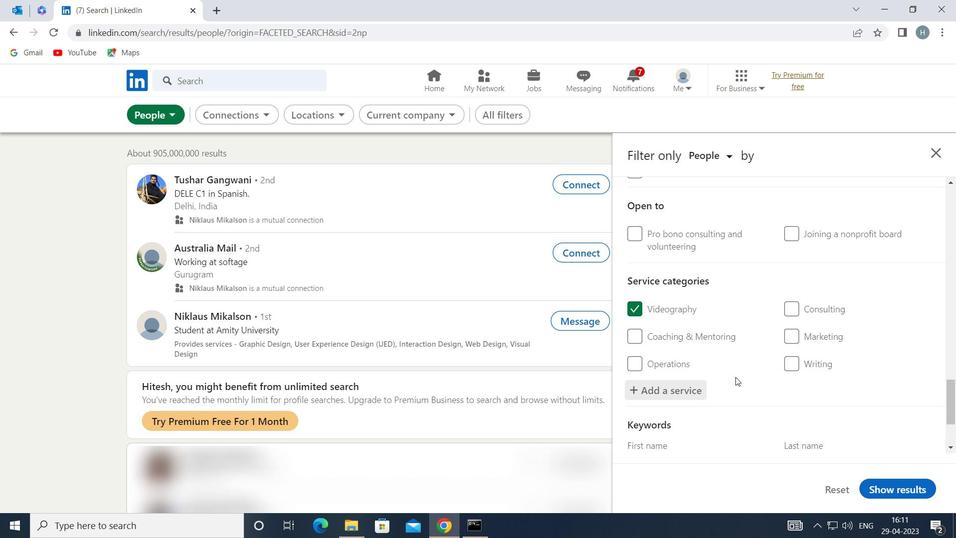
Action: Mouse moved to (734, 376)
Screenshot: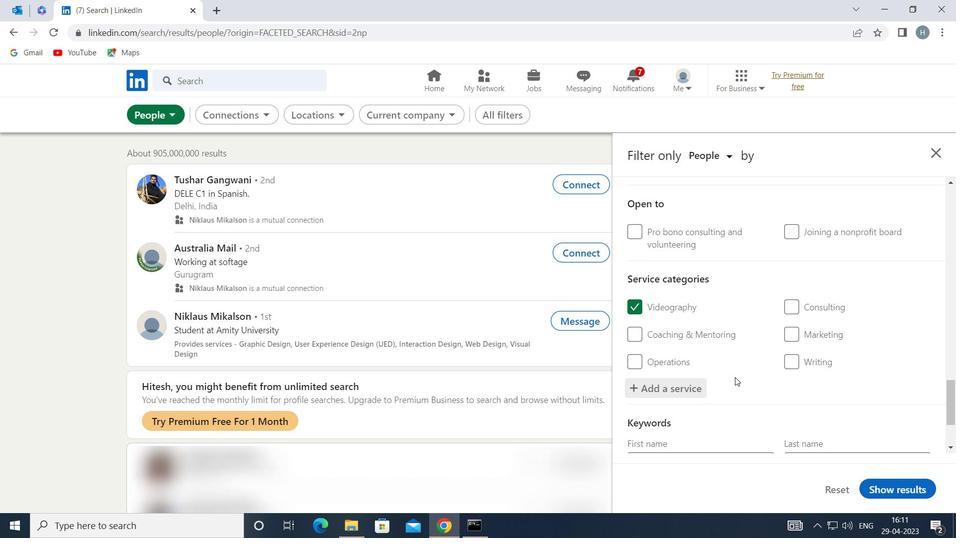 
Action: Mouse scrolled (734, 376) with delta (0, 0)
Screenshot: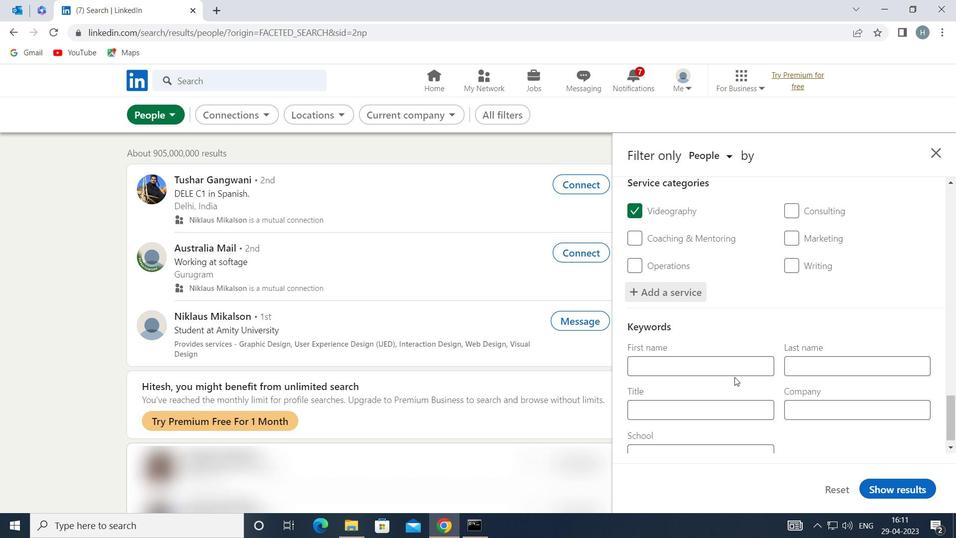 
Action: Mouse moved to (735, 395)
Screenshot: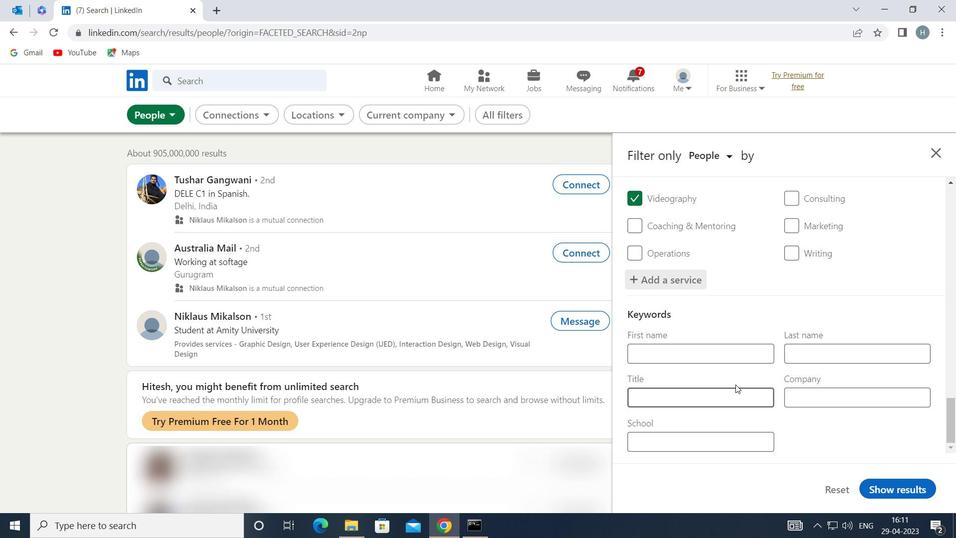 
Action: Mouse pressed left at (735, 395)
Screenshot: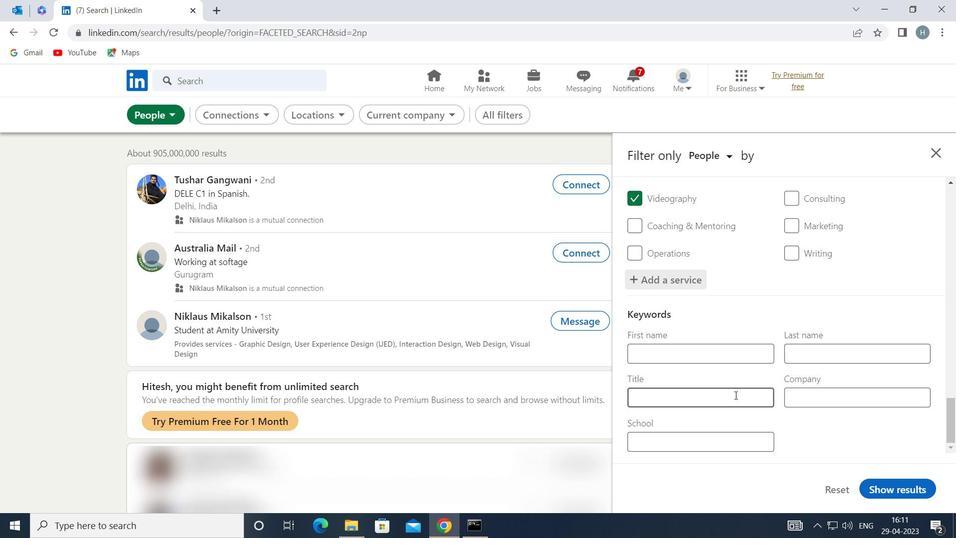 
Action: Key pressed <Key.shift>ARCHIVIST
Screenshot: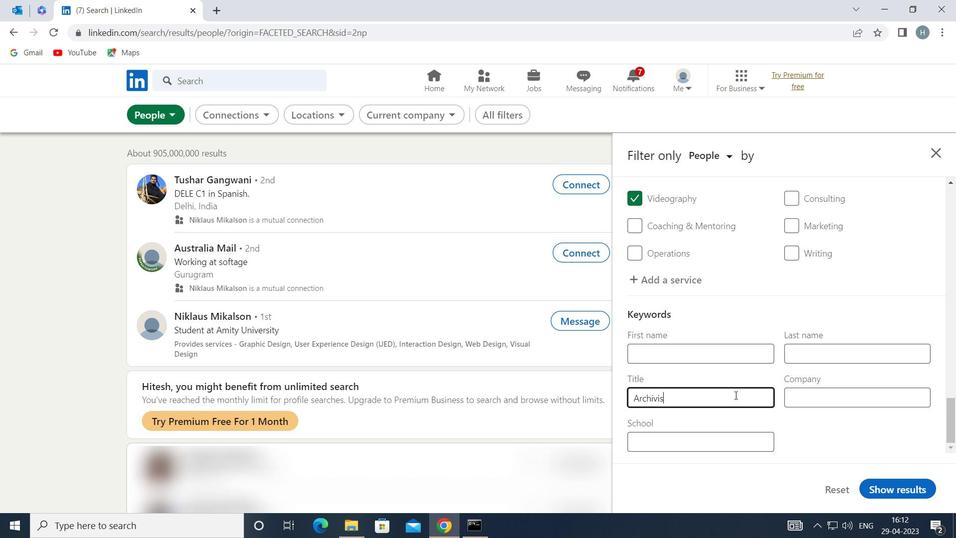 
Action: Mouse moved to (896, 488)
Screenshot: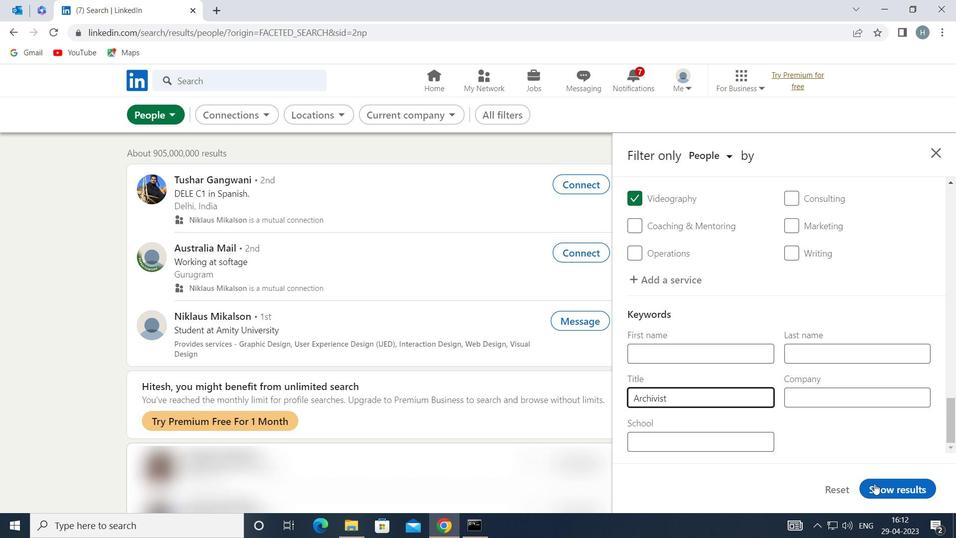 
Action: Mouse pressed left at (896, 488)
Screenshot: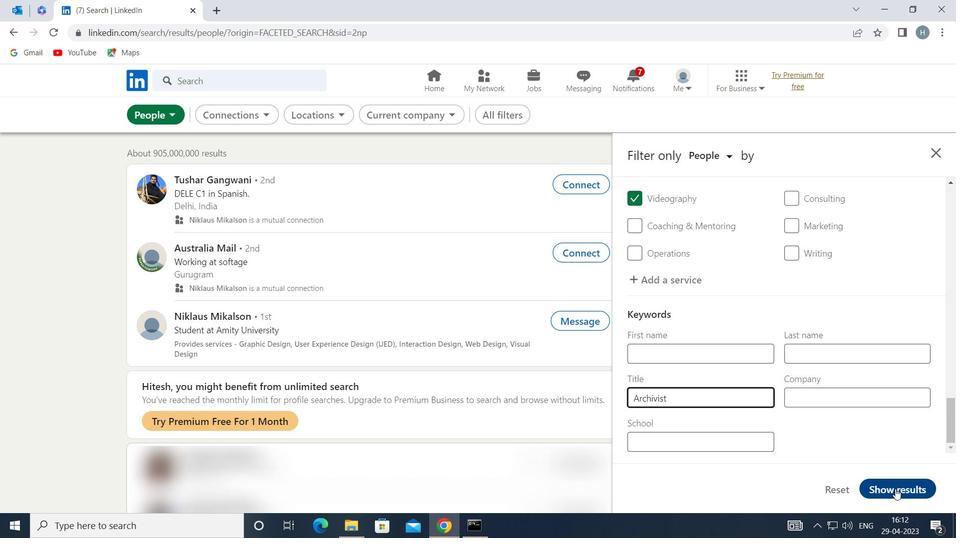 
Action: Mouse moved to (697, 349)
Screenshot: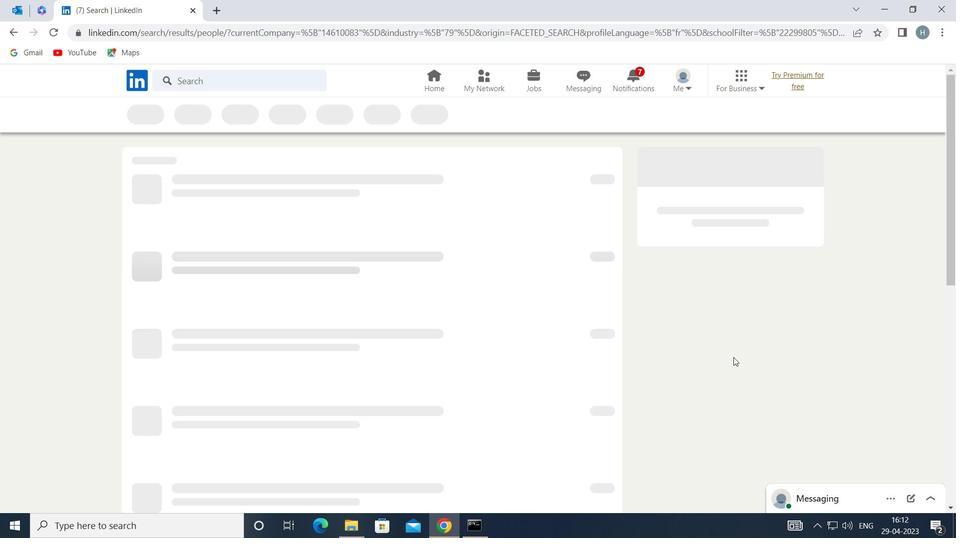 
